 Task: Add an event with the title Second Coffee Meeting with Key Business Mentor, date '2024/05/26', time 8:50 AM to 10:50 AMand add a description: Participants will gain insights into leading and managing change within their teams and organizations. They will learn how to navigate change effectively, engage team members in the change process, and create a culture of adaptability and resilience.Select event color  Flamingo . Add location for the event as: 123 Saint Mark's Basilica, Venice, Italy, logged in from the account softage.10@softage.netand send the event invitation to softage.2@softage.net and softage.3@softage.net. Set a reminder for the event Daily
Action: Mouse moved to (66, 90)
Screenshot: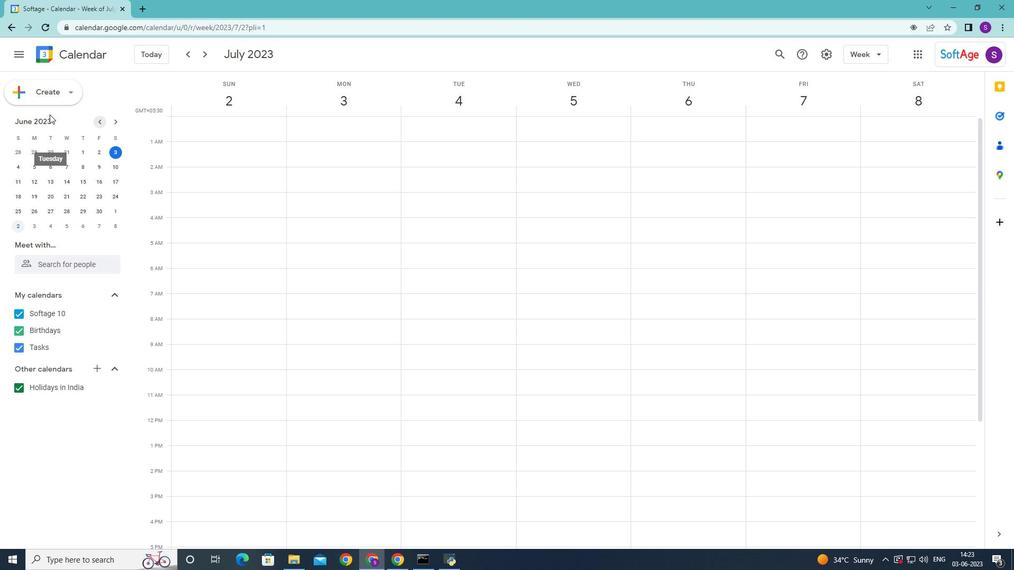 
Action: Mouse pressed left at (66, 90)
Screenshot: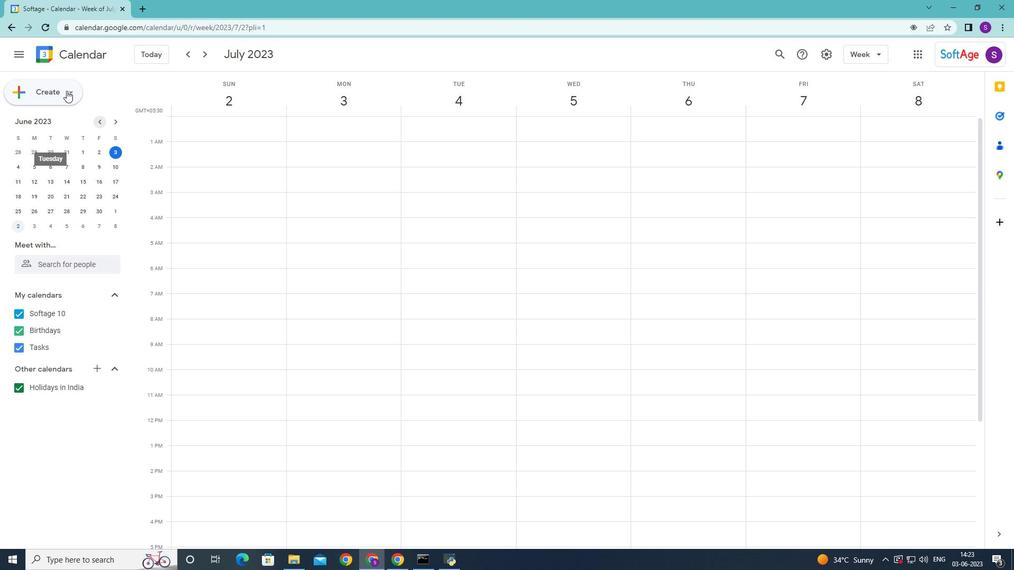 
Action: Mouse moved to (72, 126)
Screenshot: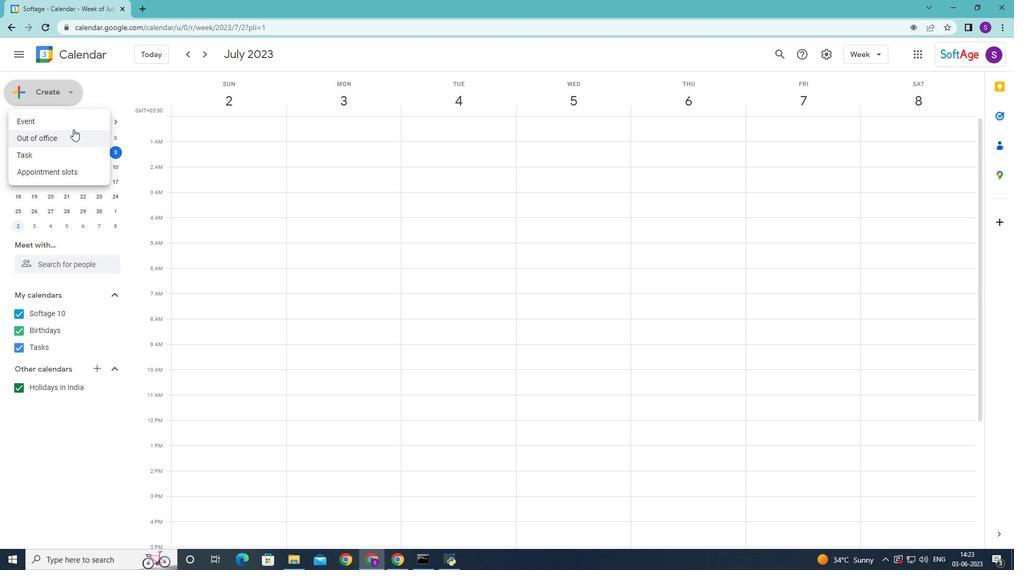 
Action: Mouse pressed left at (72, 126)
Screenshot: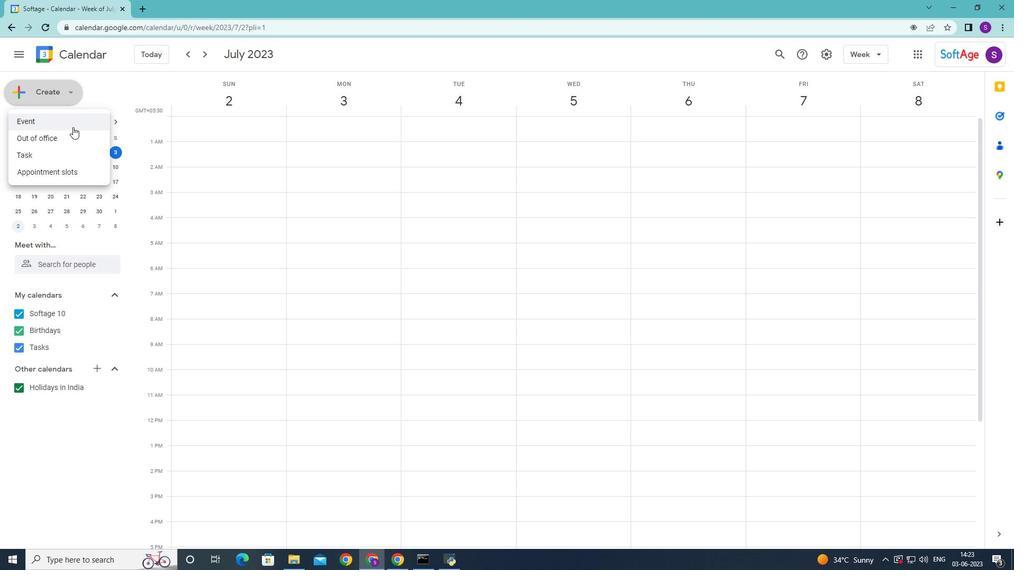 
Action: Mouse moved to (383, 254)
Screenshot: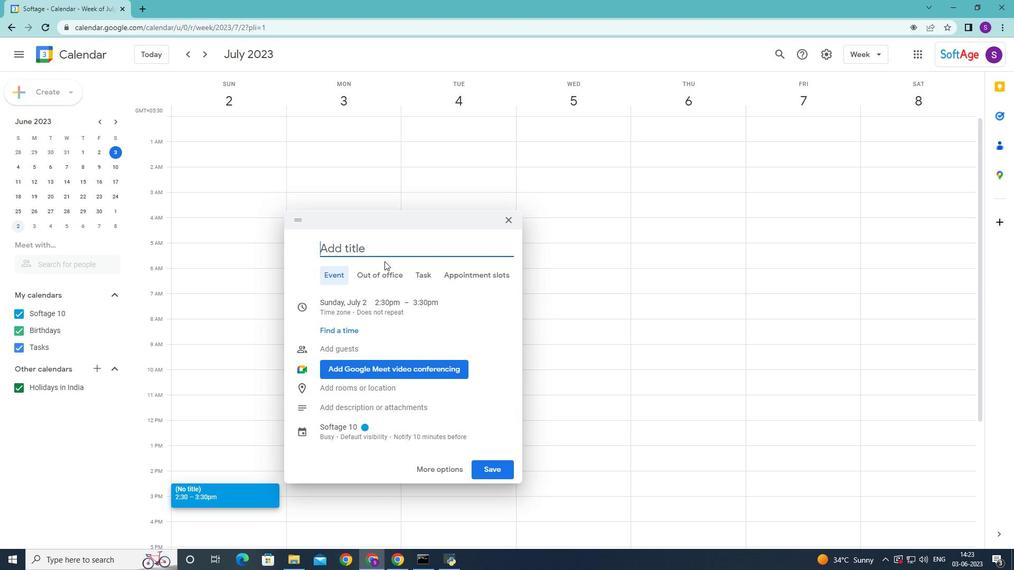 
Action: Mouse pressed left at (383, 254)
Screenshot: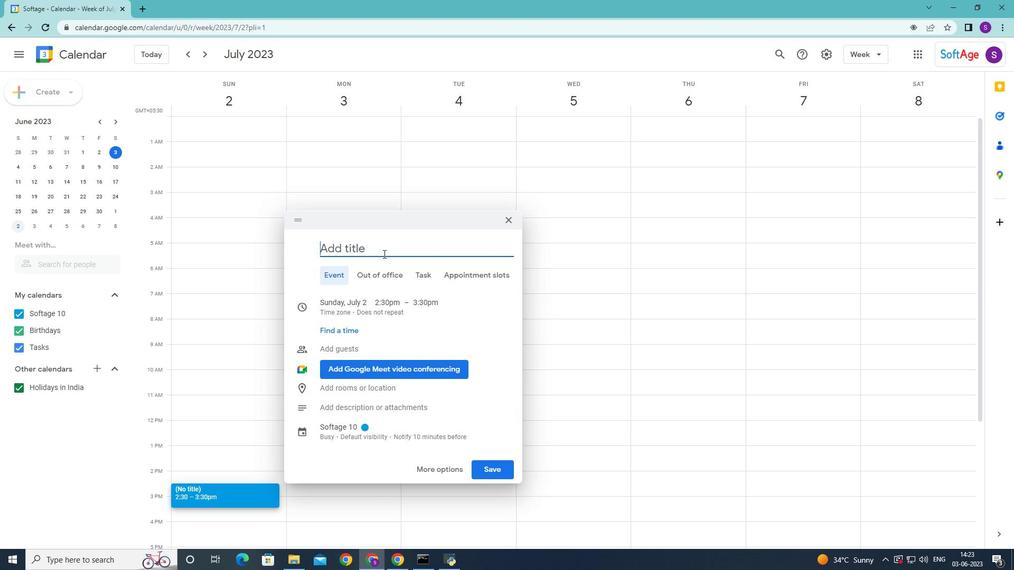 
Action: Key pressed <Key.shift>Coffee<Key.space><Key.shift>Mett<Key.backspace><Key.backspace>eting<Key.space>wo<Key.backspace>ith<Key.space>key<Key.space><Key.shift>business<Key.space><Key.shift>mentor<Key.space><Key.left><Key.left><Key.left><Key.left><Key.left><Key.left><Key.backspace><Key.shift>M<Key.right><Key.right><Key.right><Key.right><Key.right><Key.right><Key.space><Key.backspace>
Screenshot: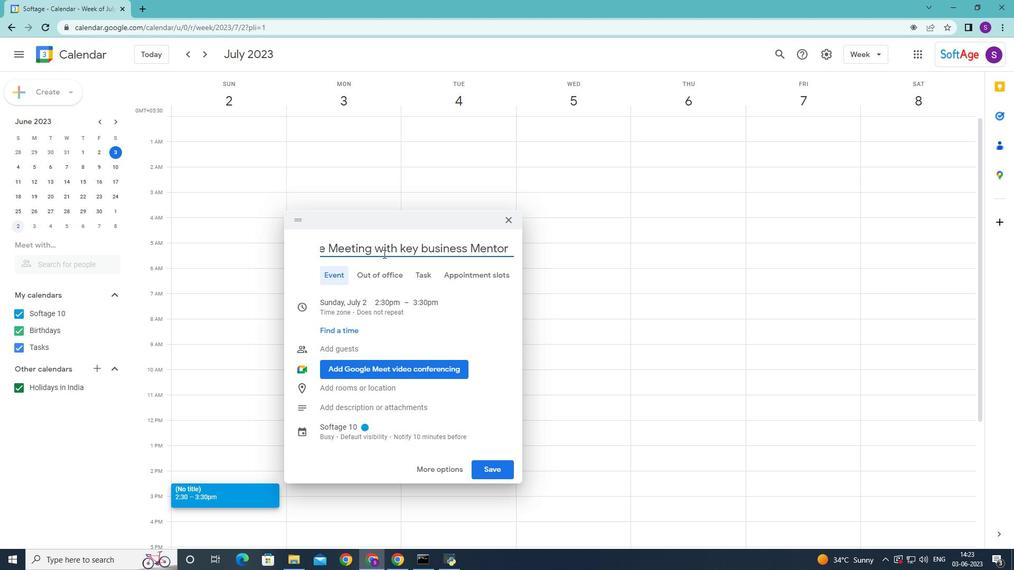 
Action: Mouse moved to (339, 301)
Screenshot: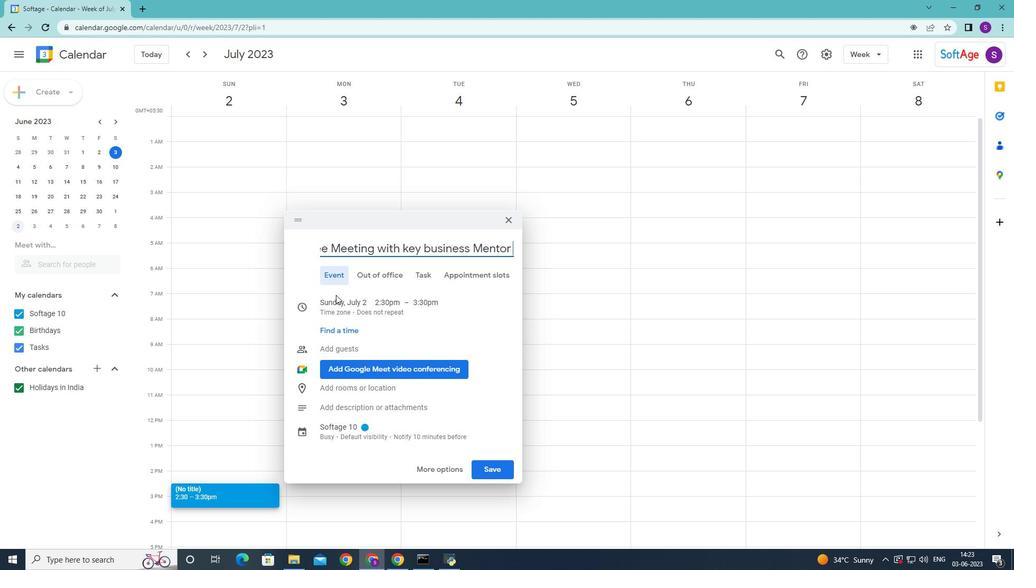 
Action: Mouse pressed left at (339, 301)
Screenshot: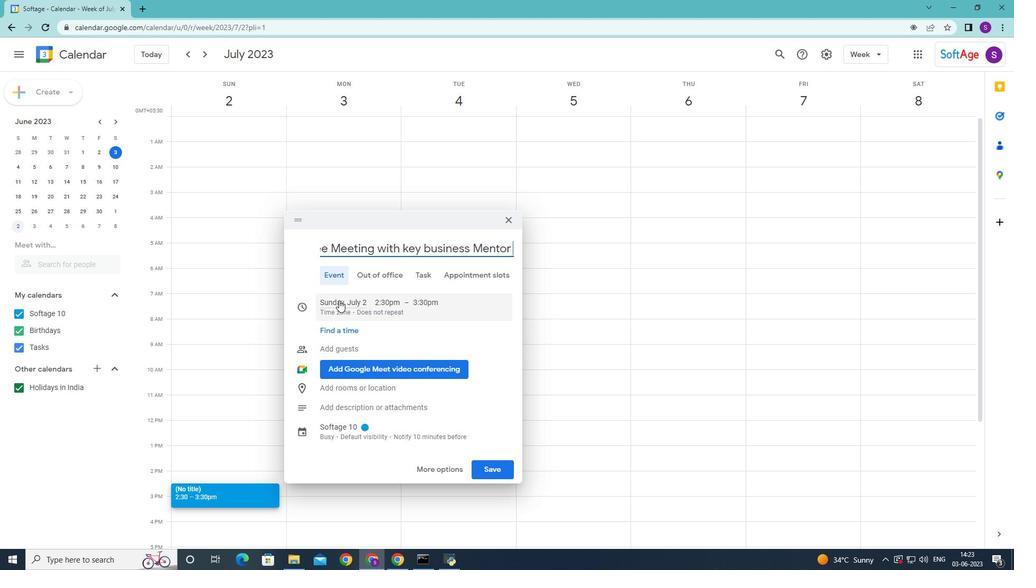 
Action: Mouse moved to (451, 326)
Screenshot: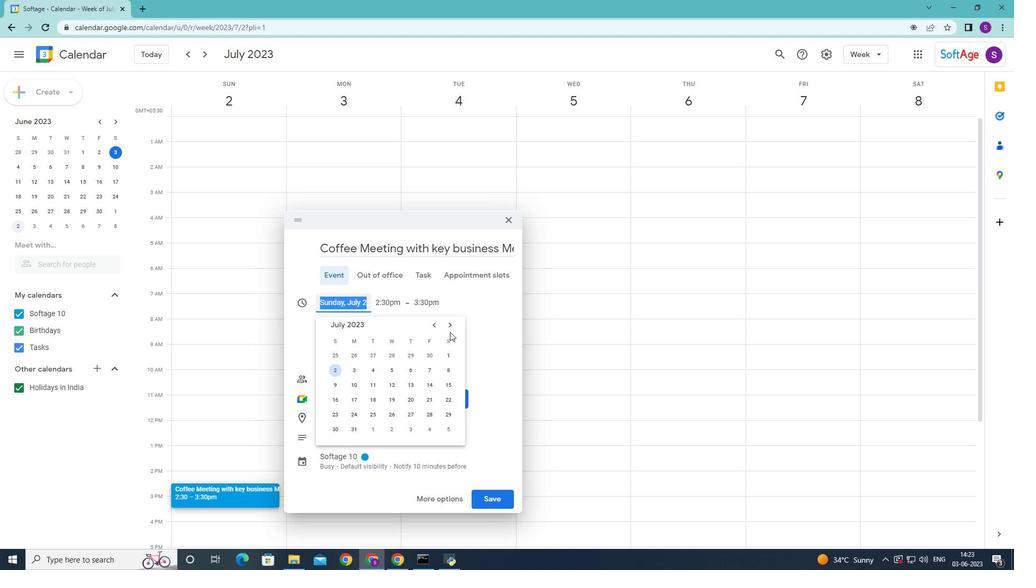 
Action: Mouse pressed left at (451, 326)
Screenshot: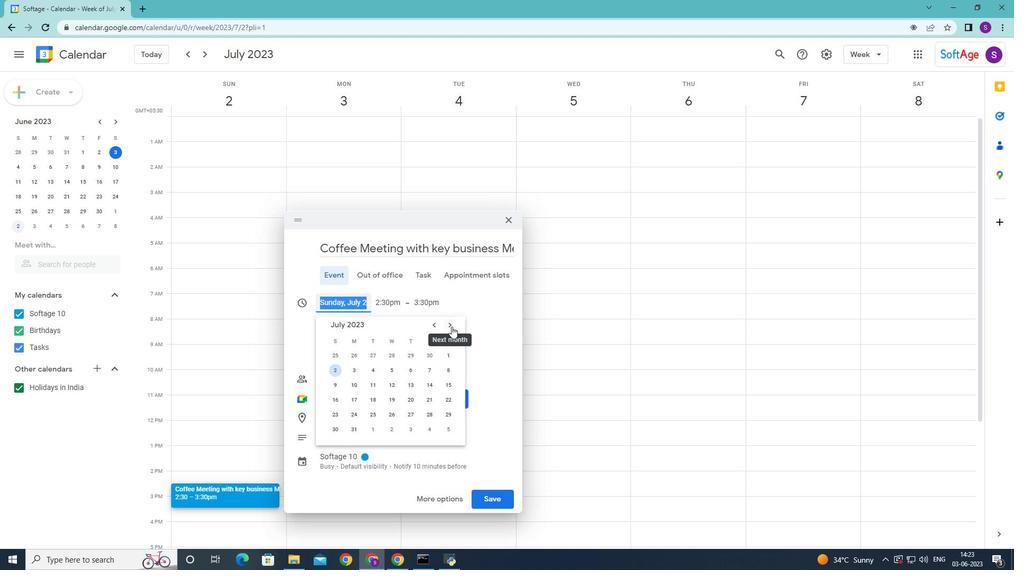 
Action: Mouse pressed left at (451, 326)
Screenshot: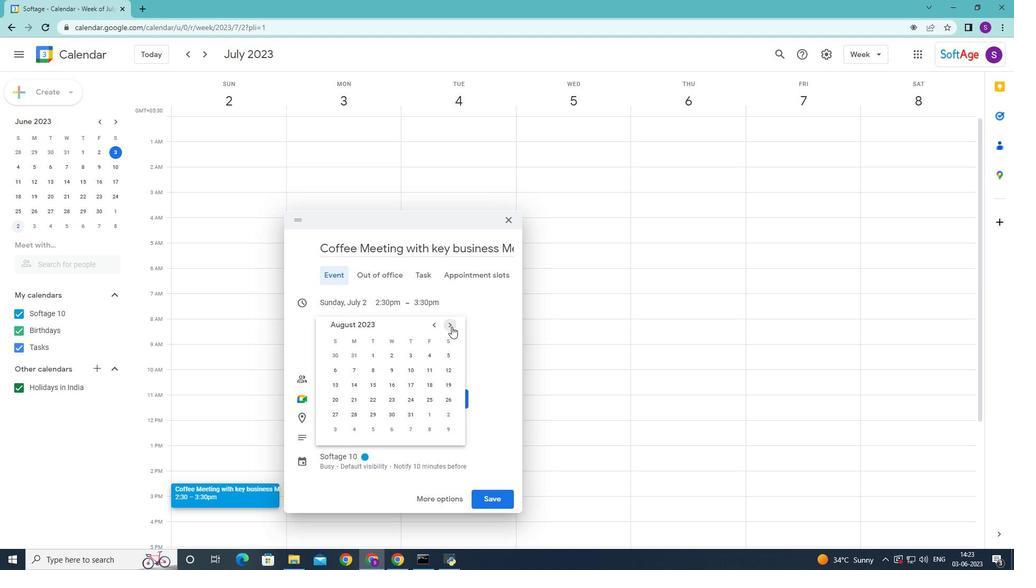 
Action: Mouse pressed left at (451, 326)
Screenshot: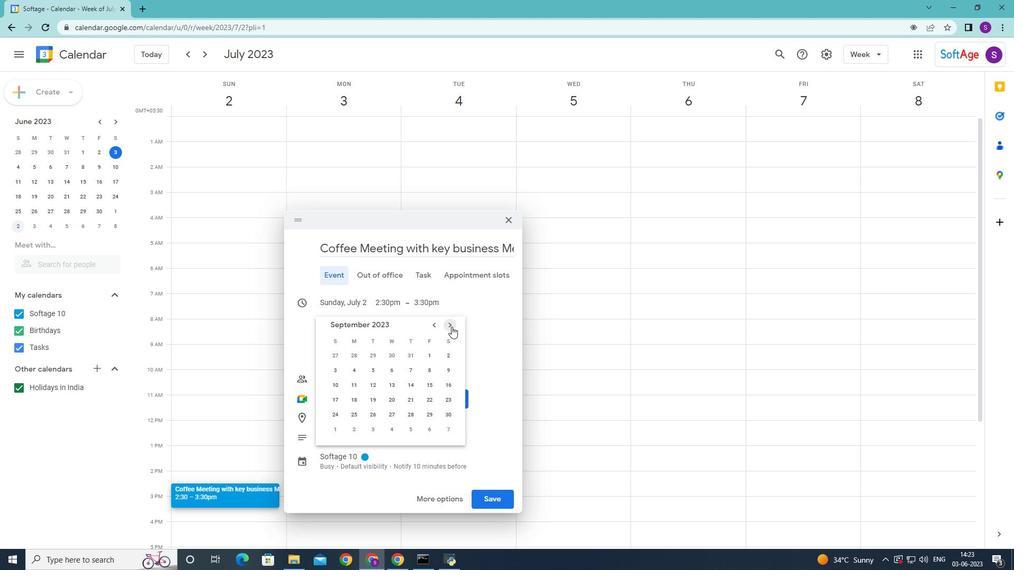 
Action: Mouse pressed left at (451, 326)
Screenshot: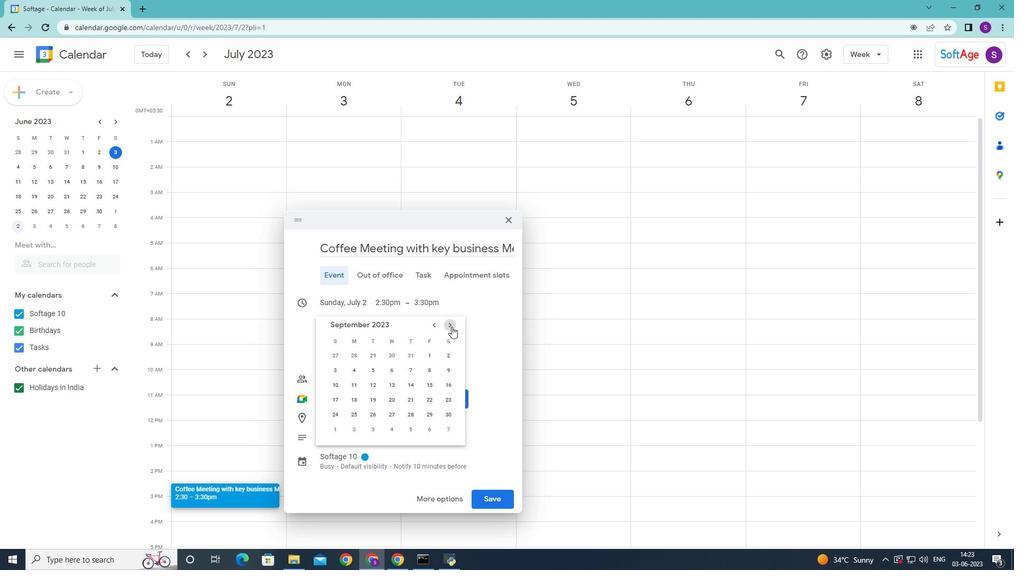 
Action: Mouse pressed left at (451, 326)
Screenshot: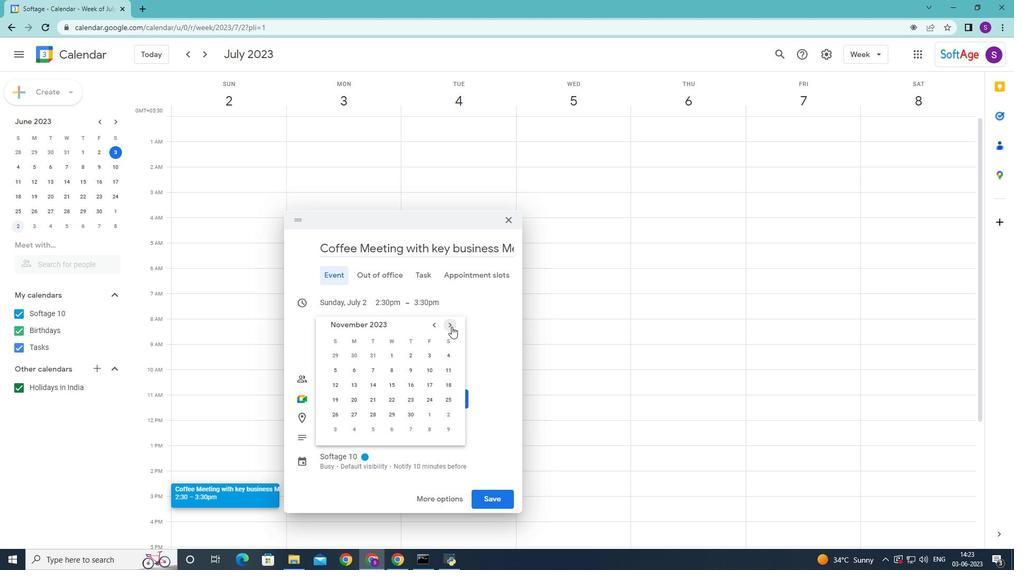 
Action: Mouse pressed left at (451, 326)
Screenshot: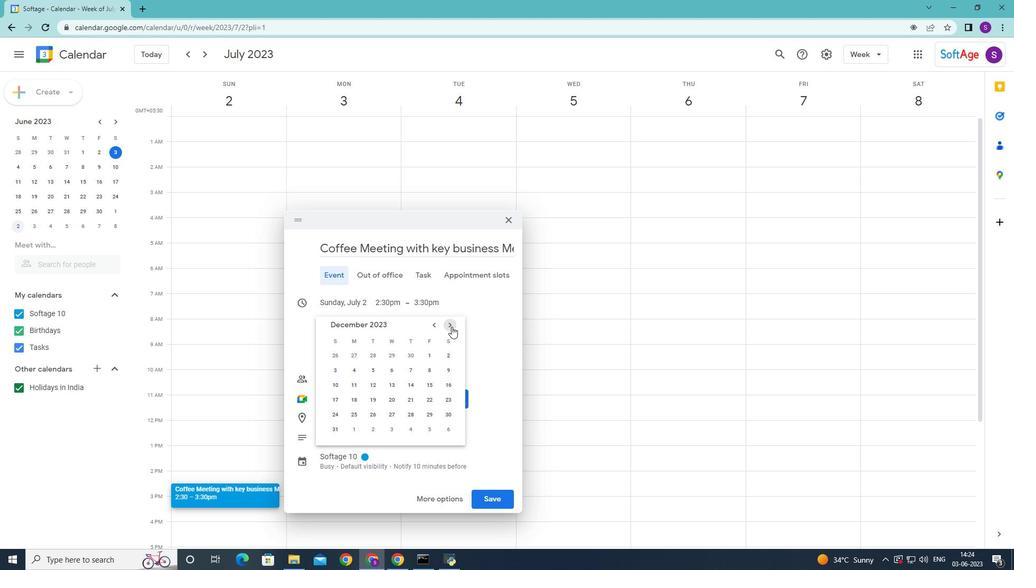 
Action: Mouse pressed left at (451, 326)
Screenshot: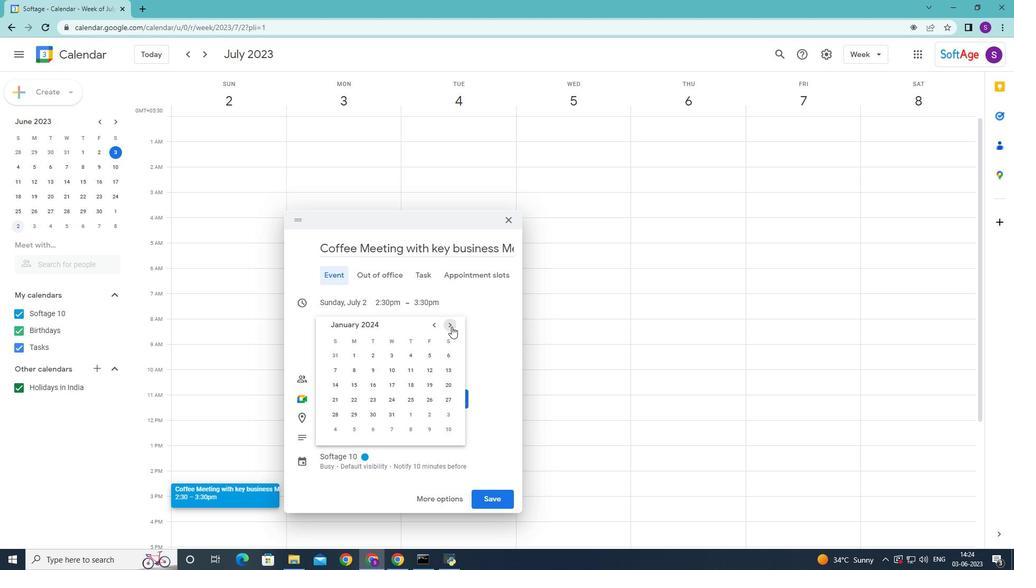 
Action: Mouse pressed left at (451, 326)
Screenshot: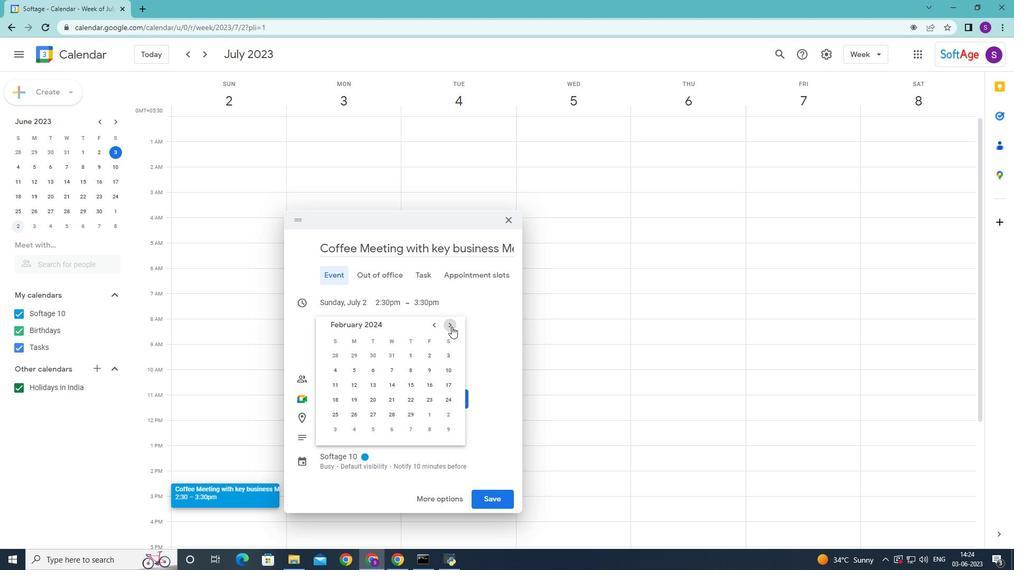 
Action: Mouse pressed left at (451, 326)
Screenshot: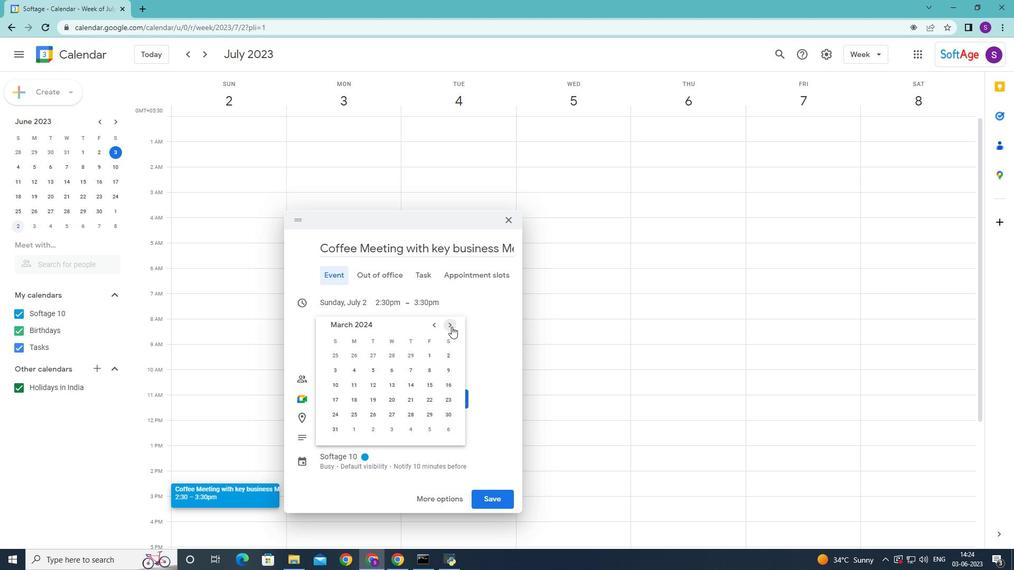 
Action: Mouse pressed left at (451, 326)
Screenshot: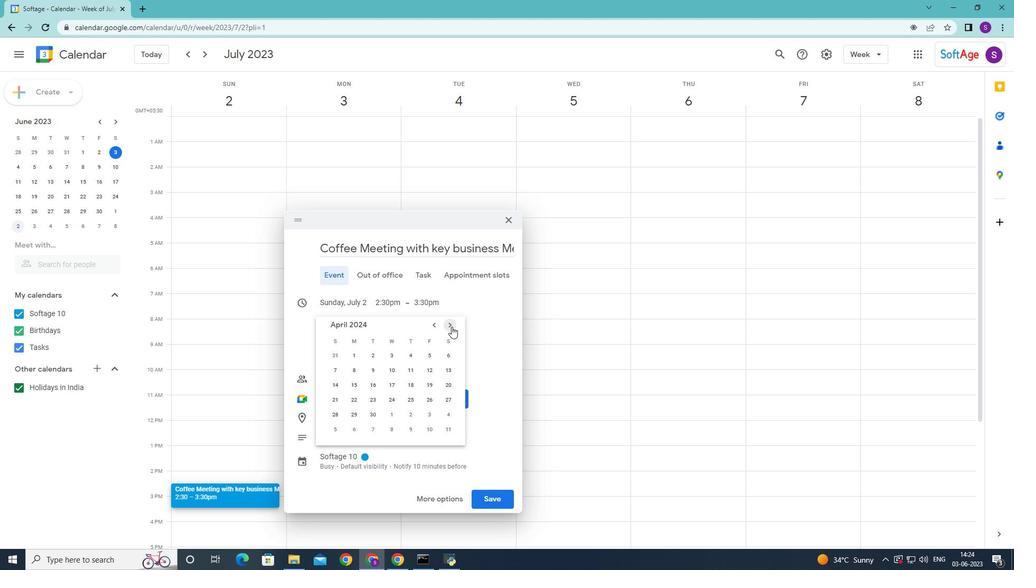 
Action: Mouse moved to (337, 415)
Screenshot: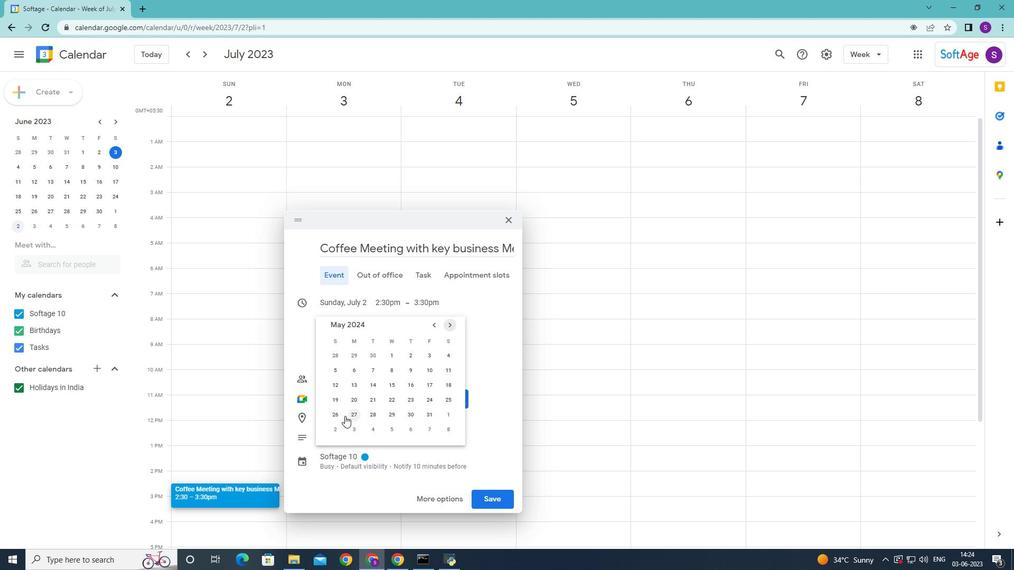 
Action: Mouse pressed left at (337, 415)
Screenshot: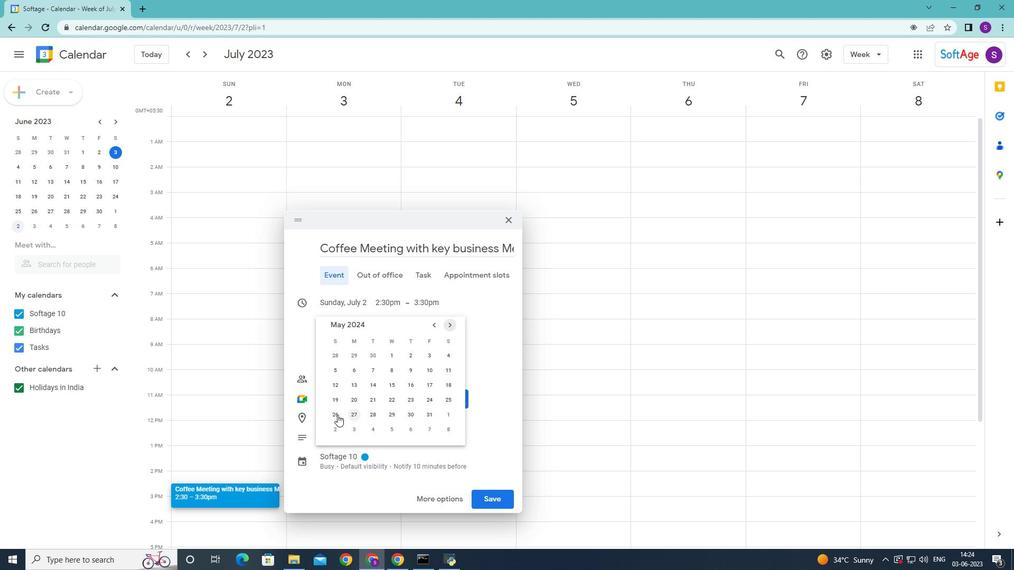 
Action: Mouse moved to (411, 288)
Screenshot: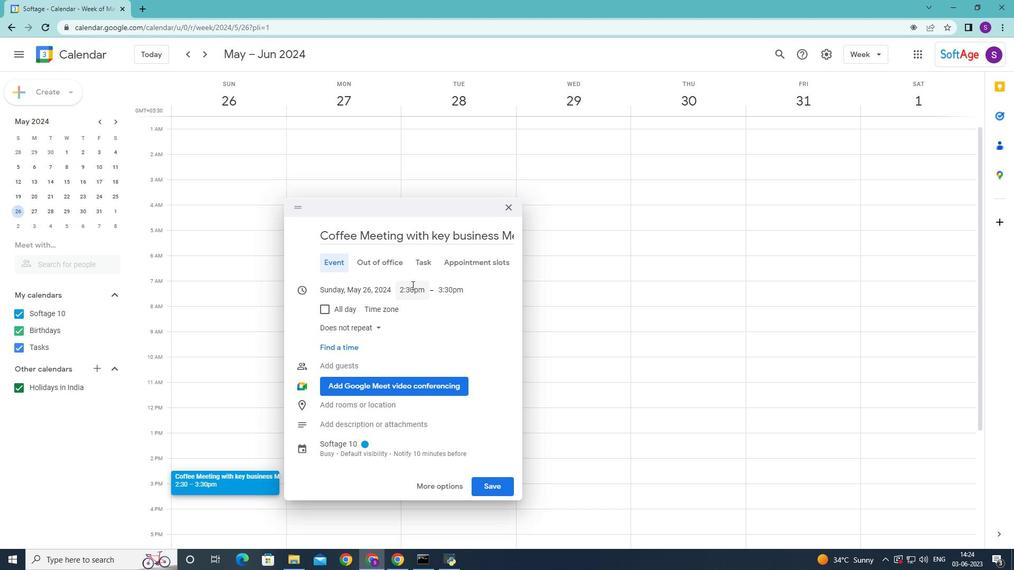 
Action: Mouse pressed left at (411, 288)
Screenshot: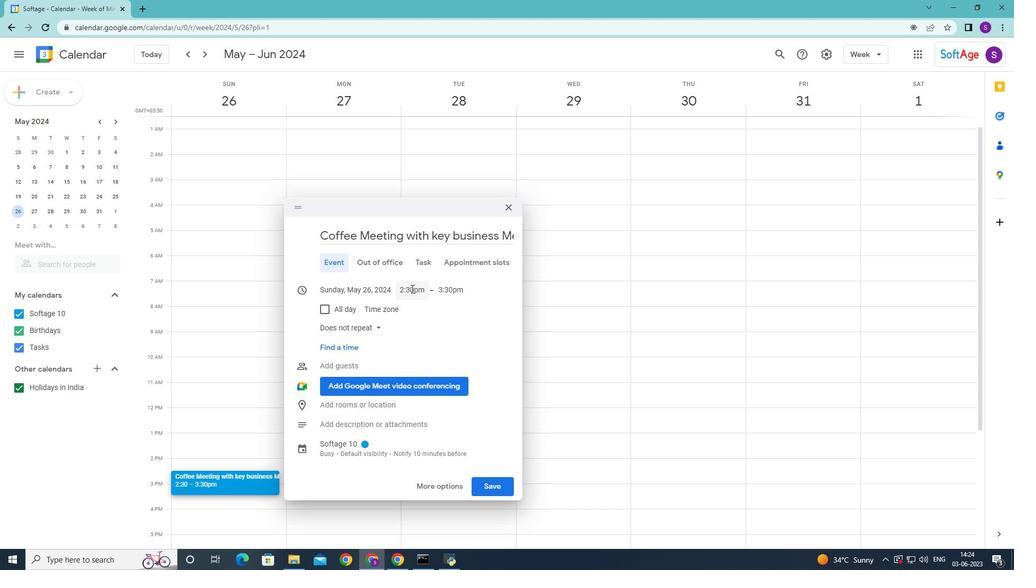 
Action: Mouse moved to (437, 351)
Screenshot: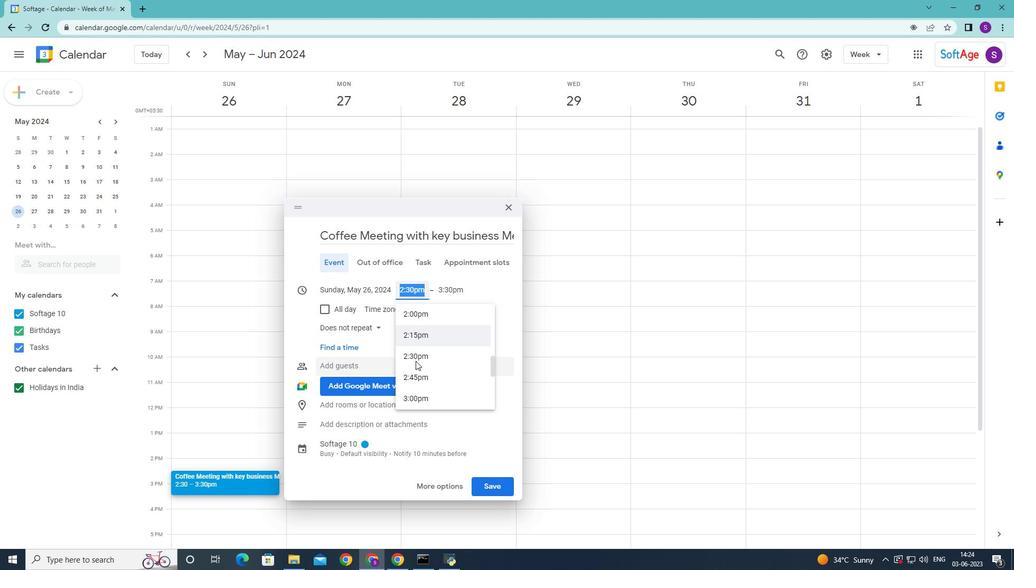 
Action: Mouse scrolled (437, 352) with delta (0, 0)
Screenshot: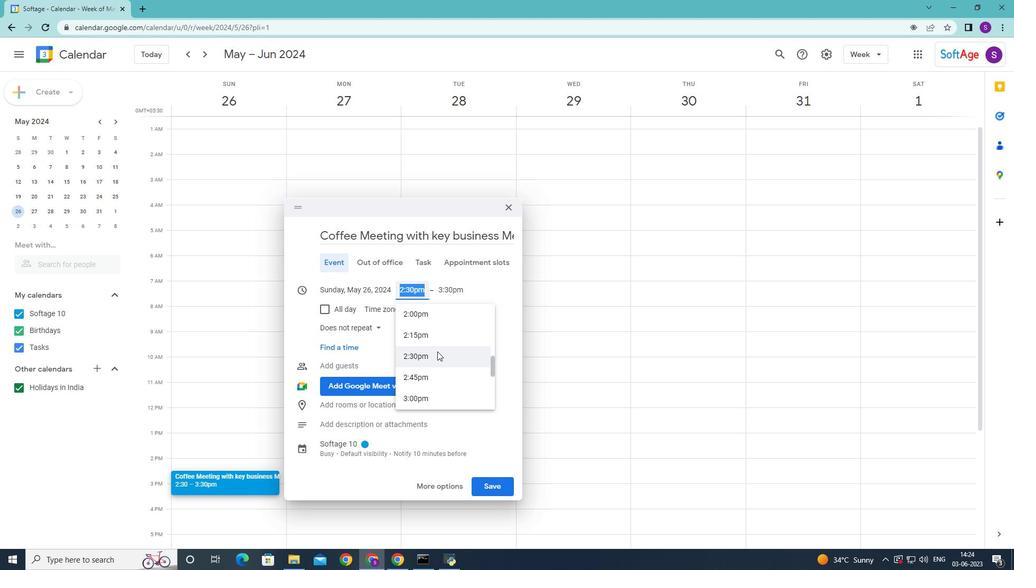 
Action: Mouse scrolled (437, 352) with delta (0, 0)
Screenshot: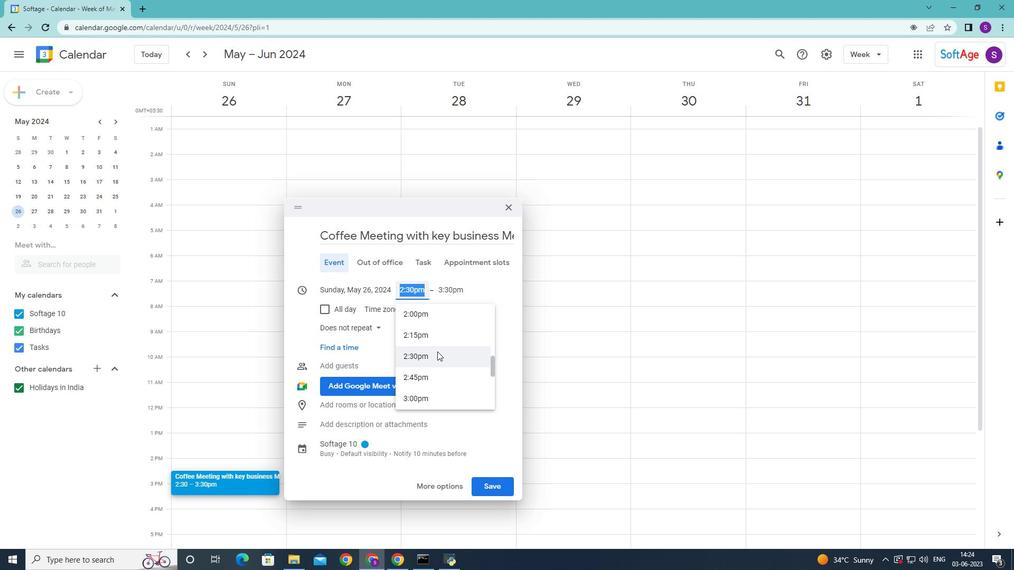 
Action: Mouse scrolled (437, 352) with delta (0, 0)
Screenshot: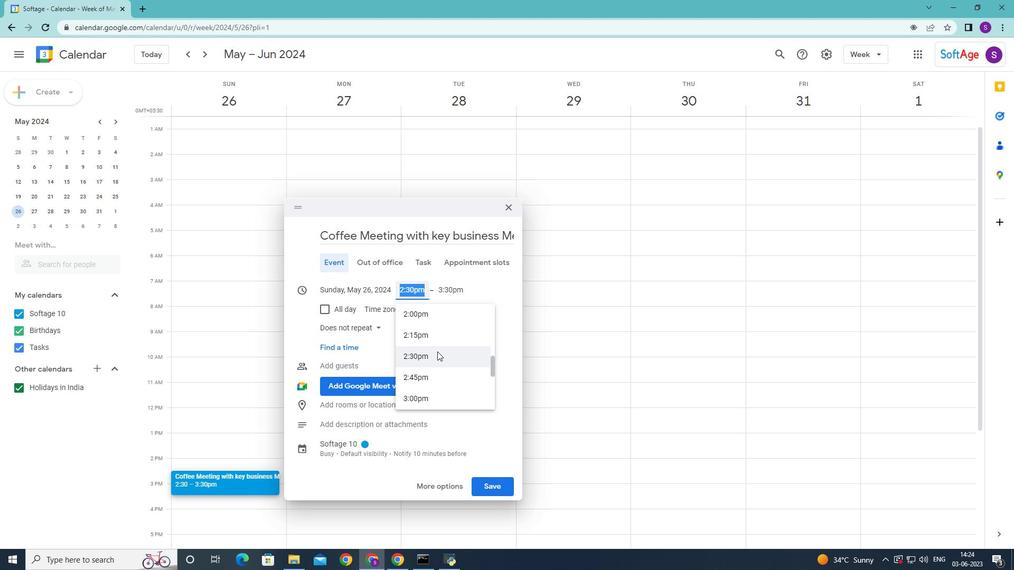 
Action: Mouse scrolled (437, 352) with delta (0, 0)
Screenshot: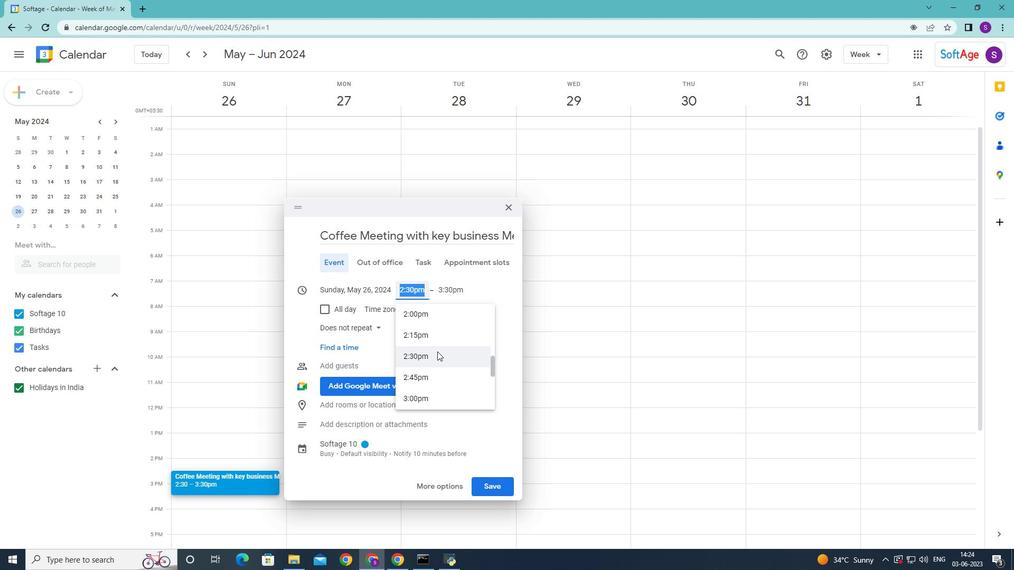 
Action: Mouse scrolled (437, 352) with delta (0, 0)
Screenshot: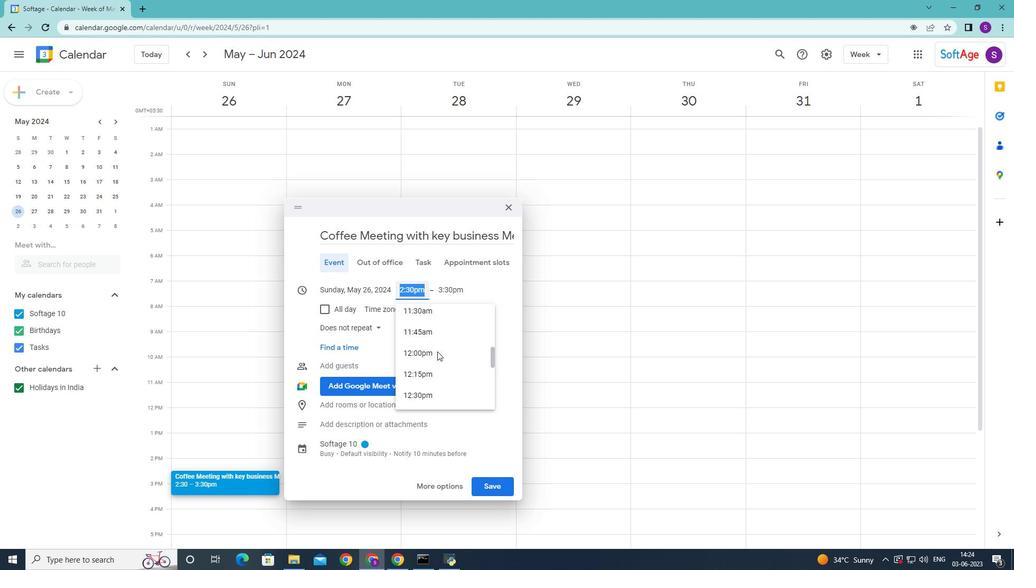 
Action: Mouse scrolled (437, 352) with delta (0, 0)
Screenshot: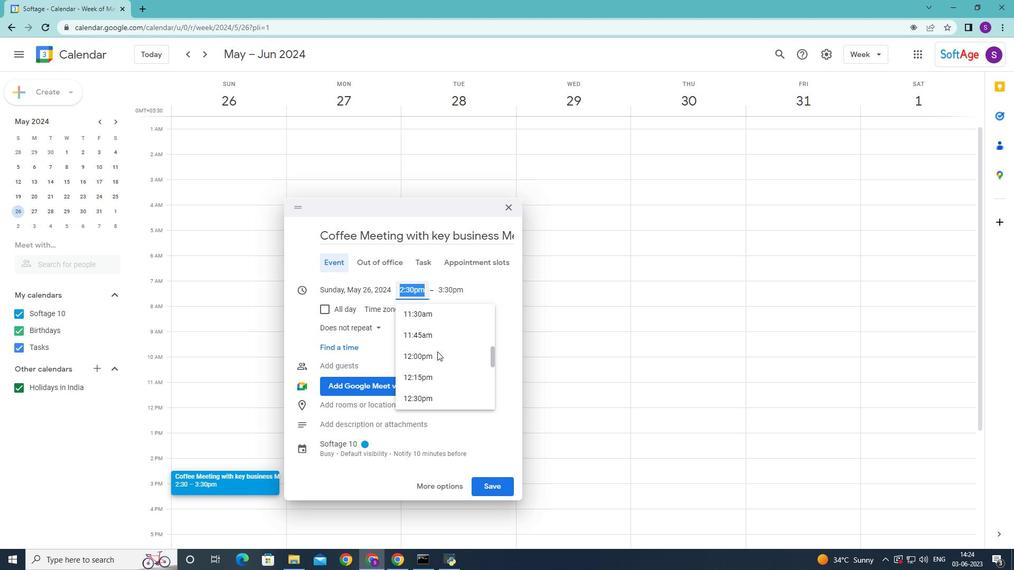 
Action: Mouse scrolled (437, 352) with delta (0, 0)
Screenshot: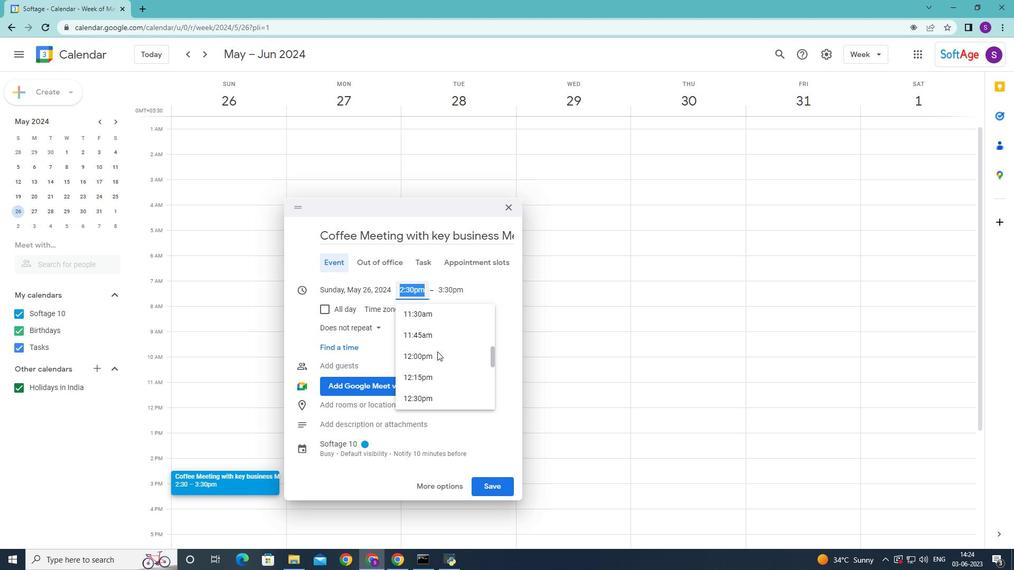 
Action: Mouse scrolled (437, 352) with delta (0, 0)
Screenshot: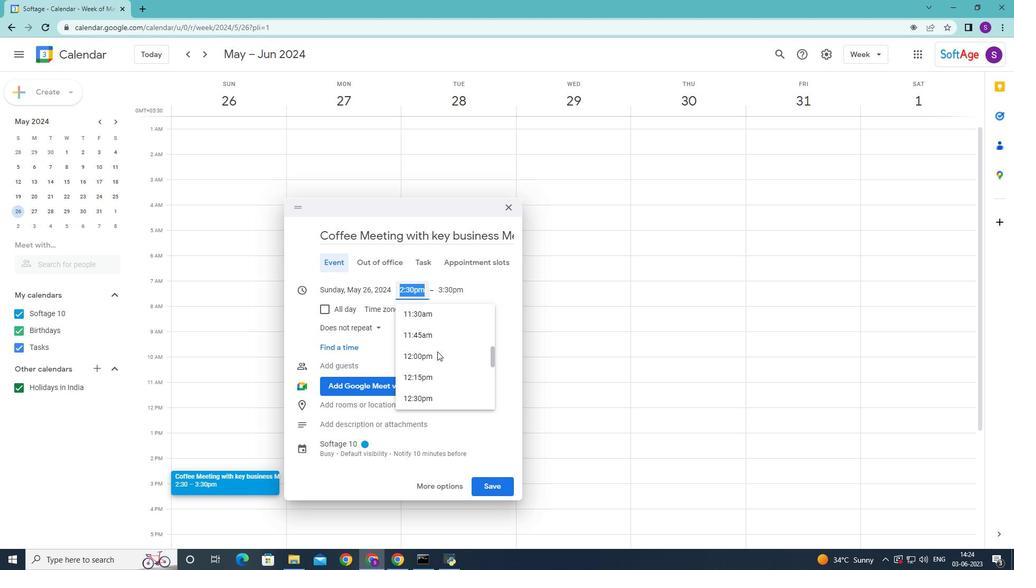 
Action: Mouse scrolled (437, 352) with delta (0, 0)
Screenshot: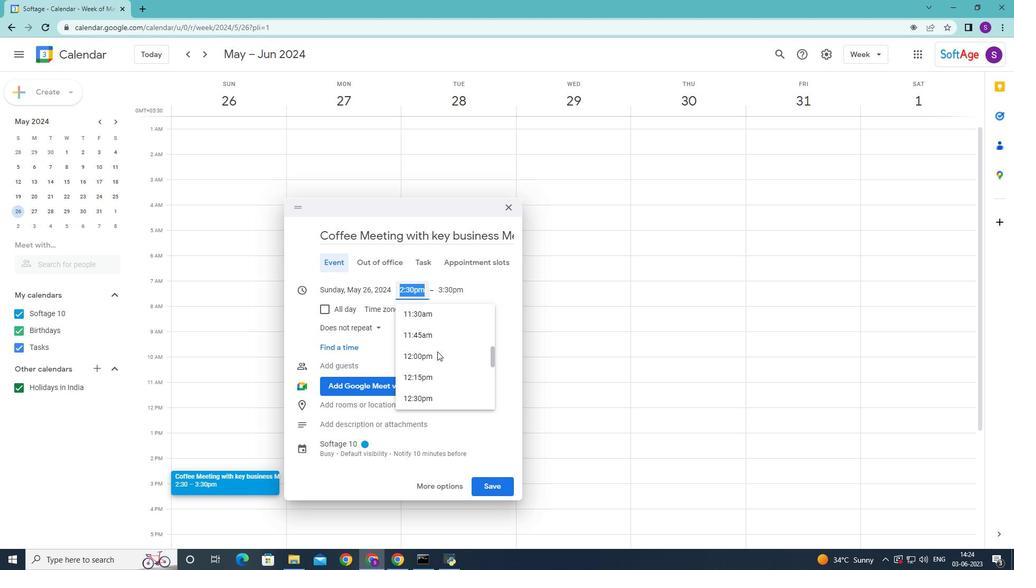 
Action: Mouse scrolled (437, 352) with delta (0, 0)
Screenshot: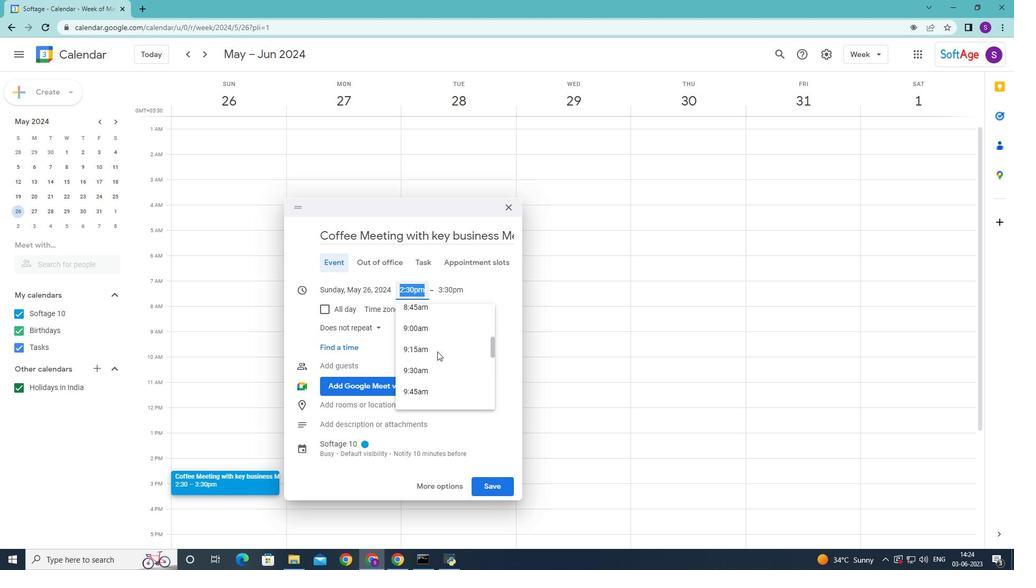 
Action: Mouse scrolled (437, 352) with delta (0, 0)
Screenshot: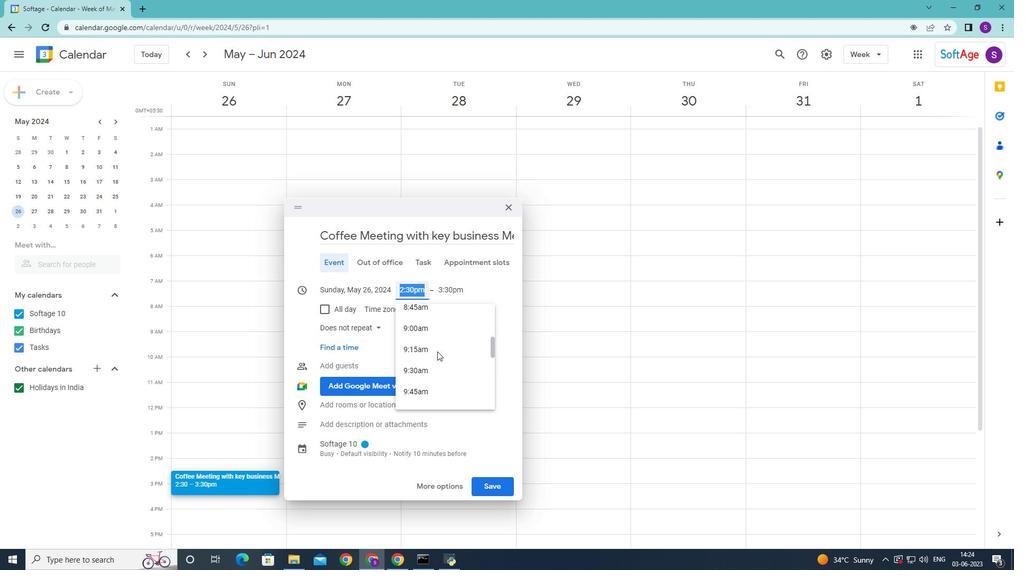 
Action: Mouse scrolled (437, 352) with delta (0, 0)
Screenshot: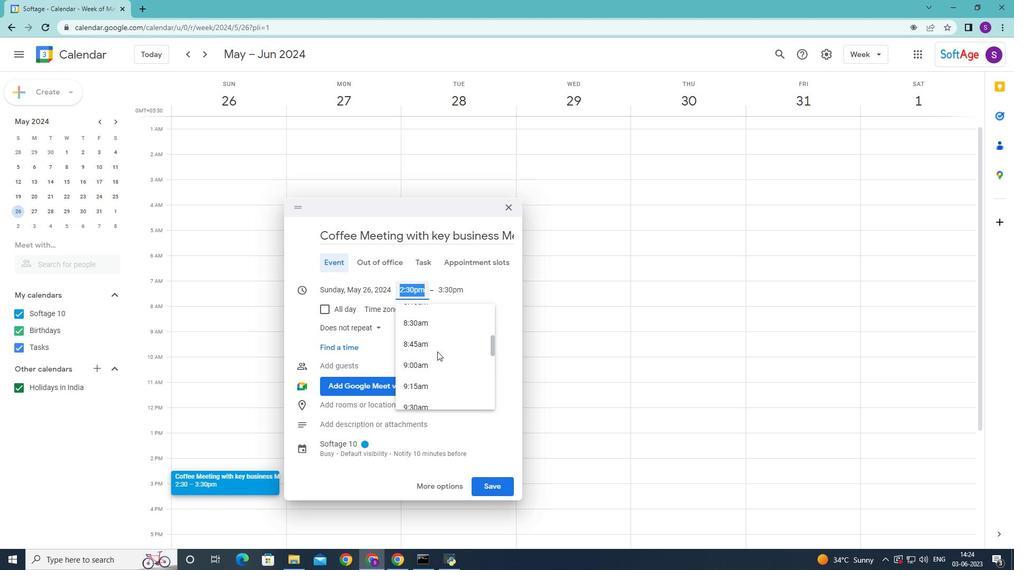 
Action: Mouse scrolled (437, 352) with delta (0, 0)
Screenshot: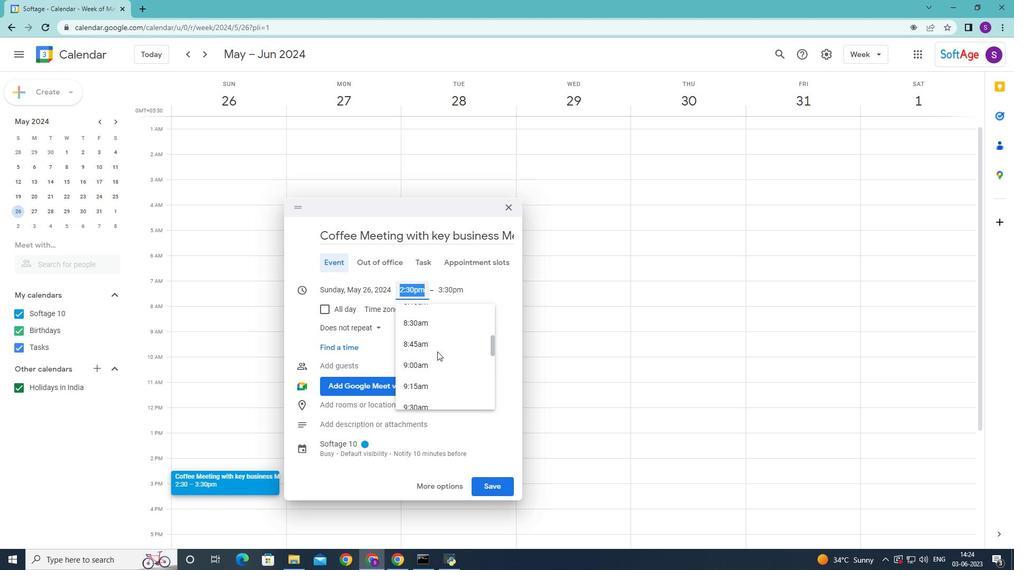 
Action: Mouse scrolled (437, 352) with delta (0, 0)
Screenshot: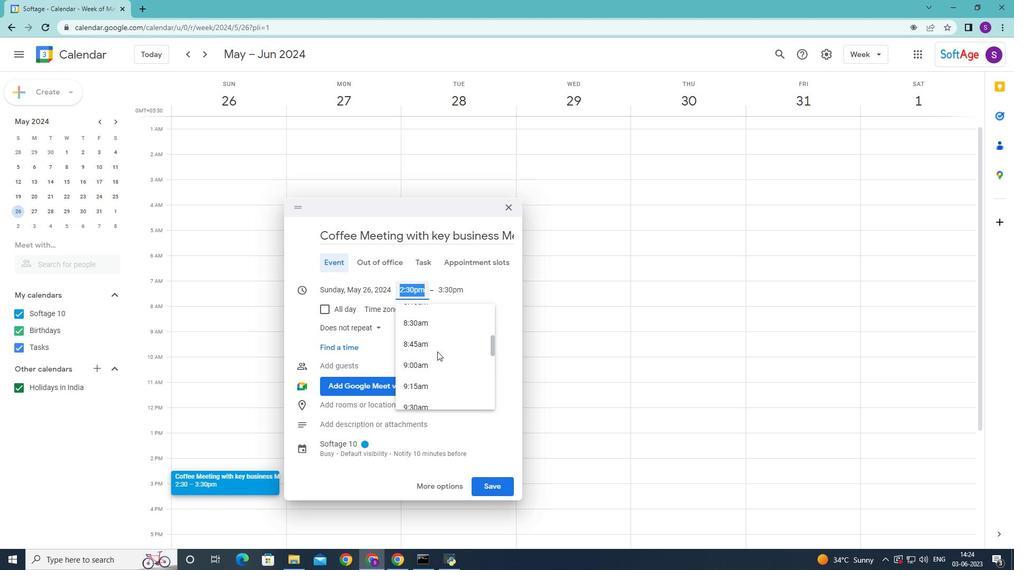 
Action: Mouse moved to (433, 354)
Screenshot: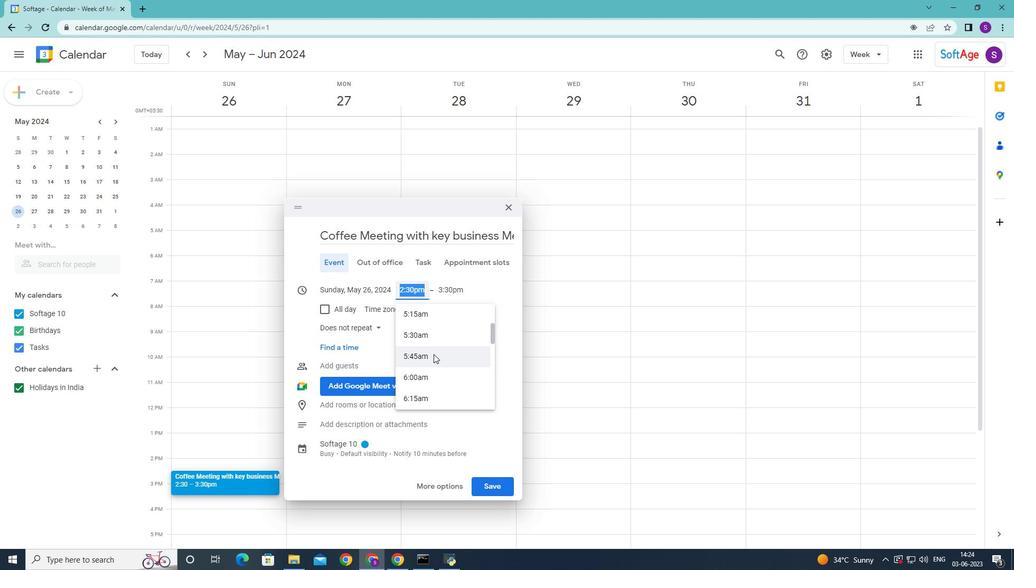 
Action: Mouse scrolled (433, 353) with delta (0, 0)
Screenshot: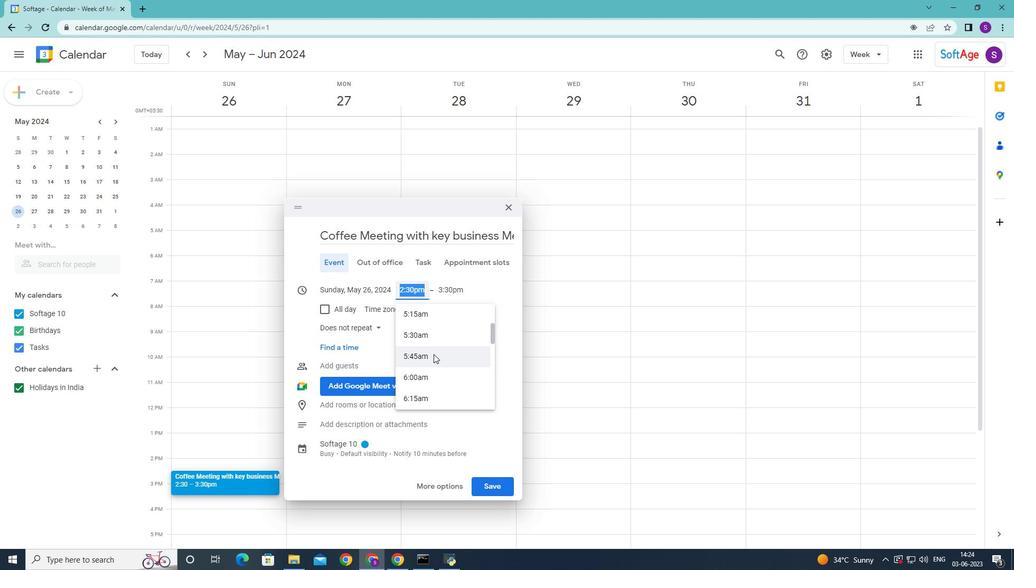 
Action: Mouse scrolled (433, 353) with delta (0, 0)
Screenshot: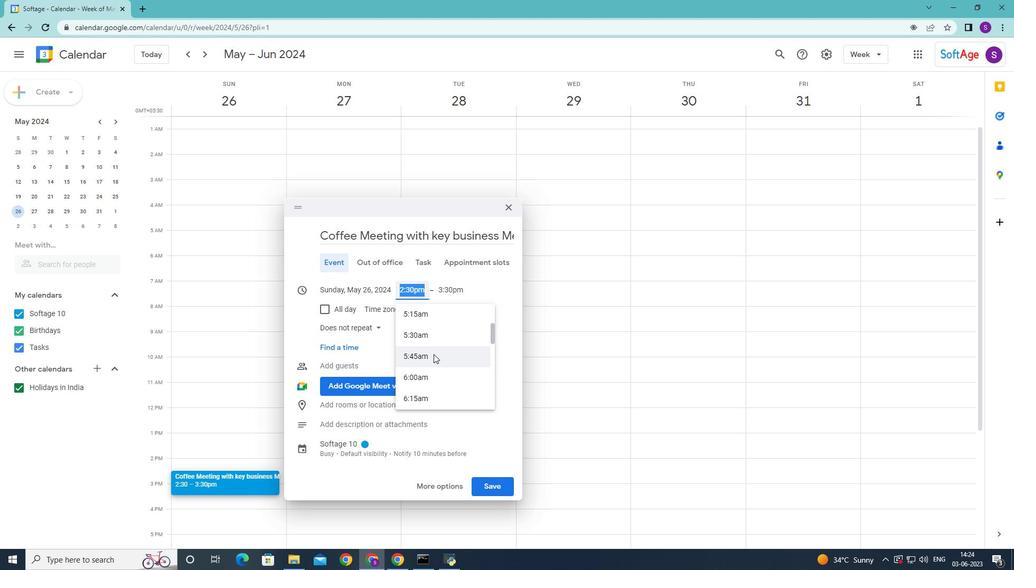 
Action: Mouse moved to (433, 348)
Screenshot: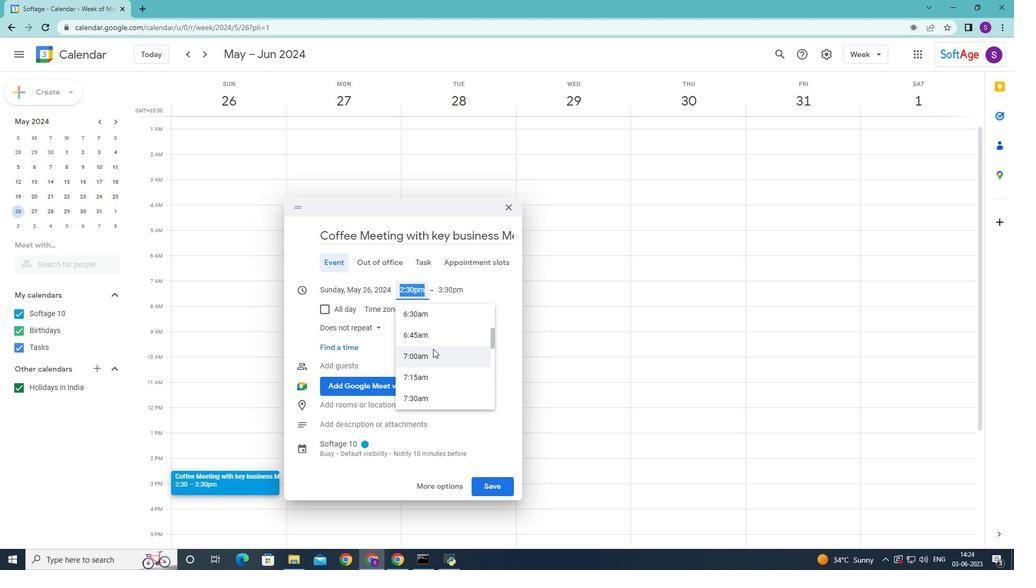 
Action: Mouse scrolled (433, 347) with delta (0, 0)
Screenshot: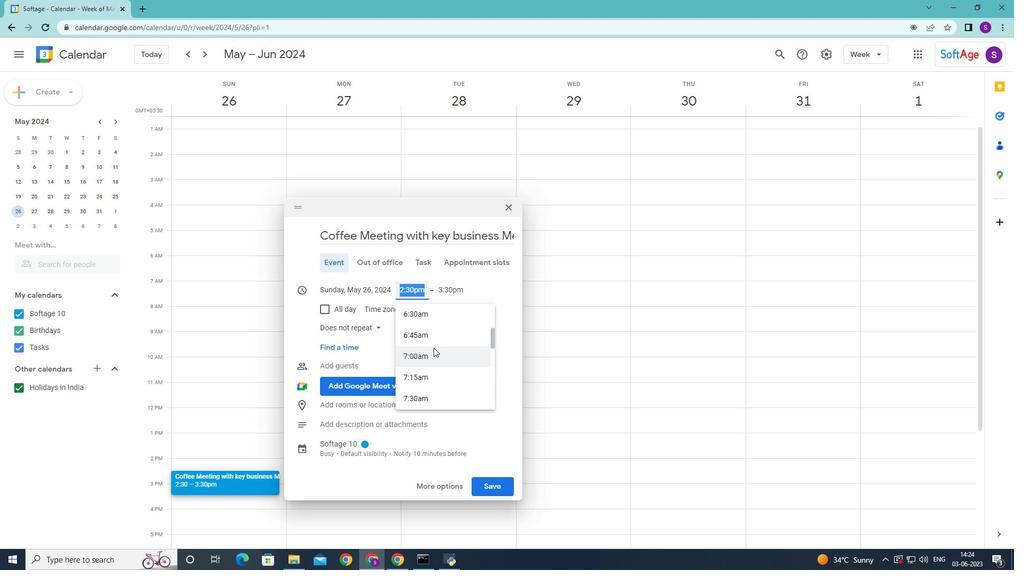 
Action: Mouse moved to (412, 298)
Screenshot: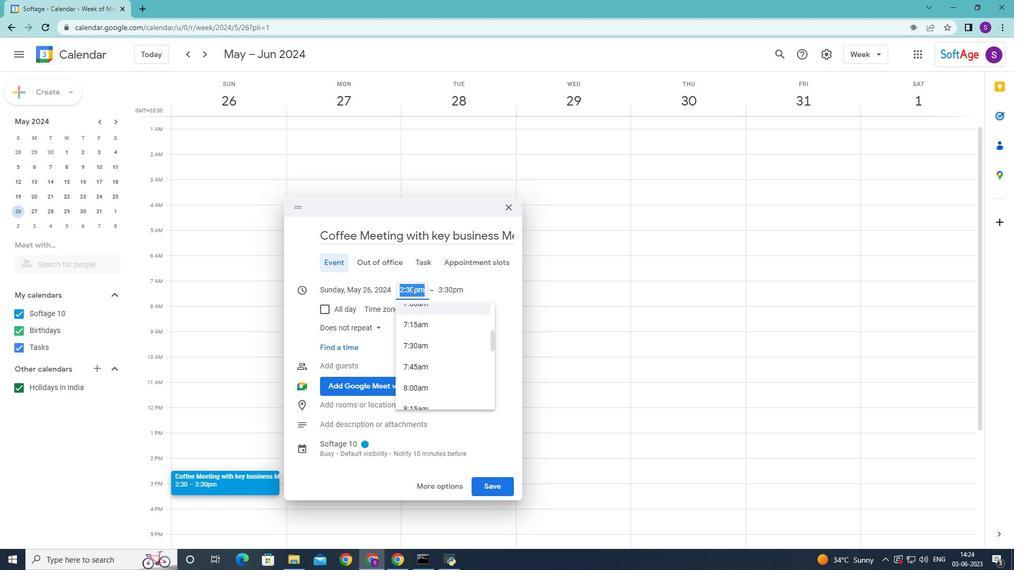 
Action: Key pressed 8<Key.shift_r>:50am<Key.enter>
Screenshot: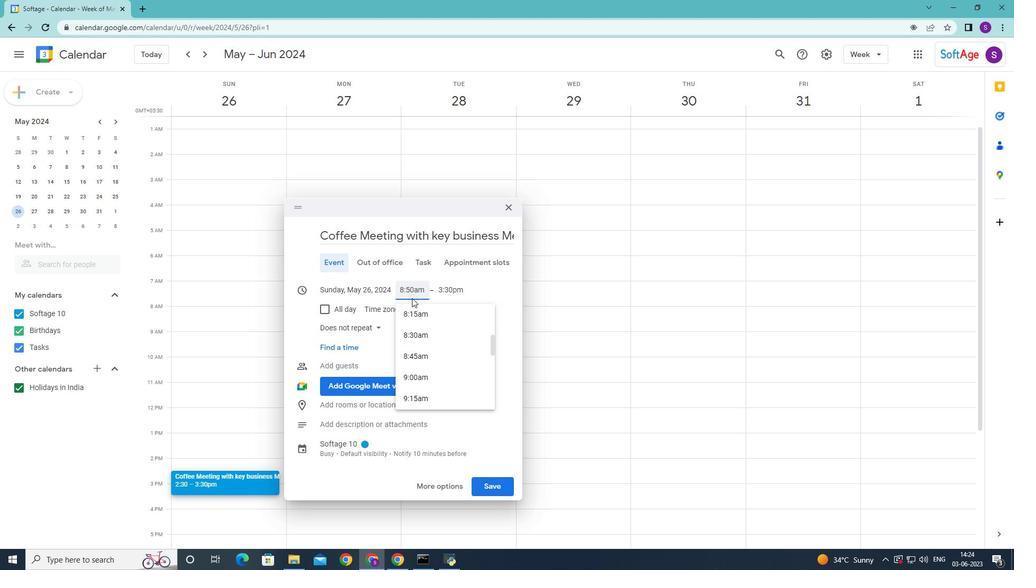 
Action: Mouse moved to (438, 249)
Screenshot: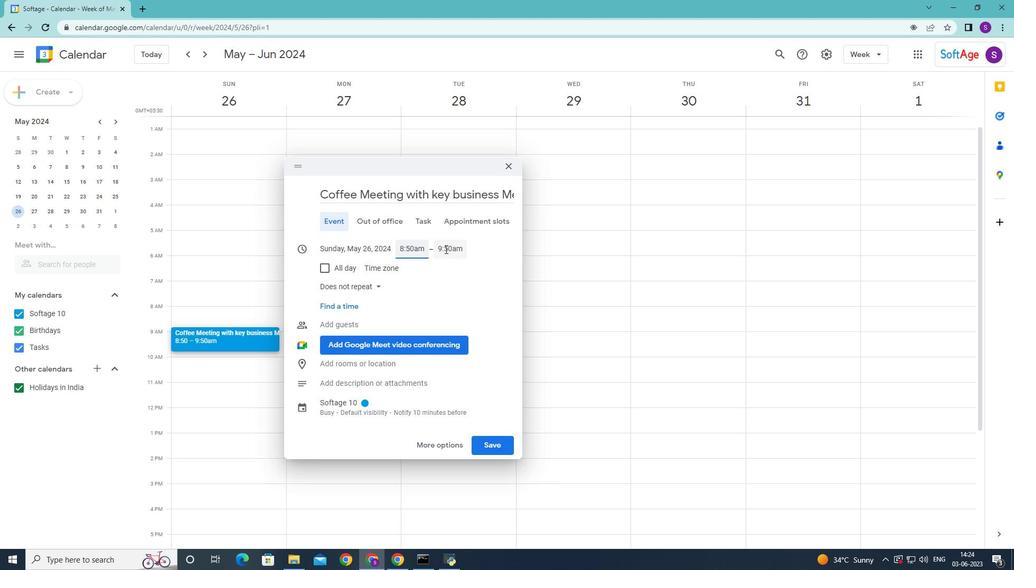 
Action: Mouse pressed left at (438, 249)
Screenshot: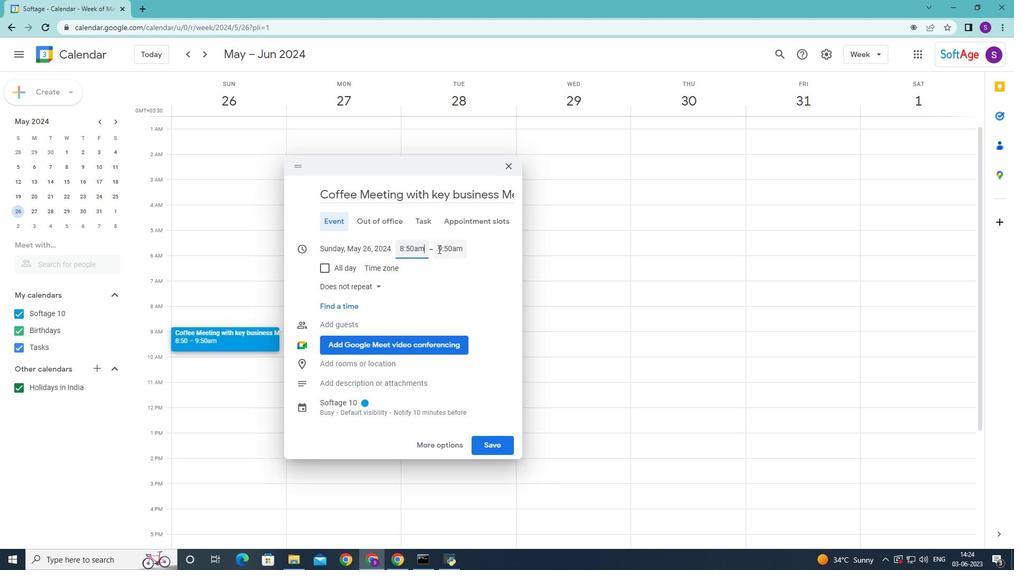 
Action: Key pressed 10<Key.shift_r>:50am<Key.enter>
Screenshot: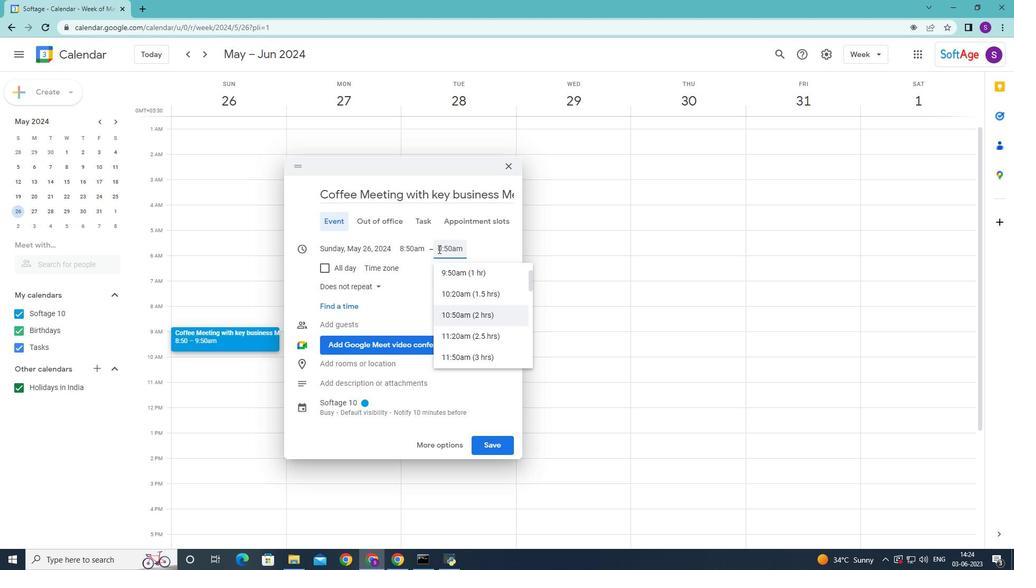 
Action: Mouse moved to (424, 448)
Screenshot: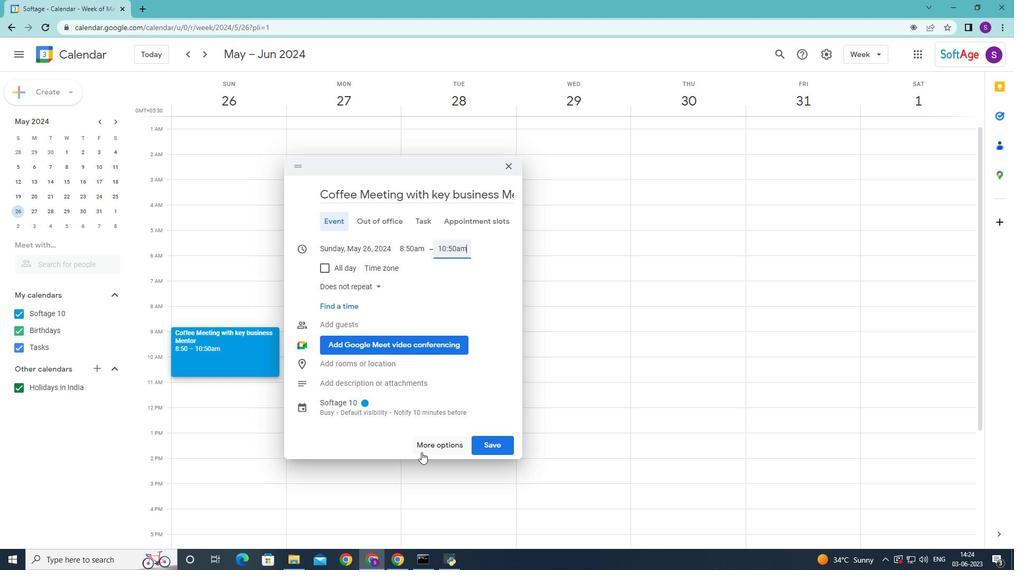 
Action: Mouse pressed left at (424, 448)
Screenshot: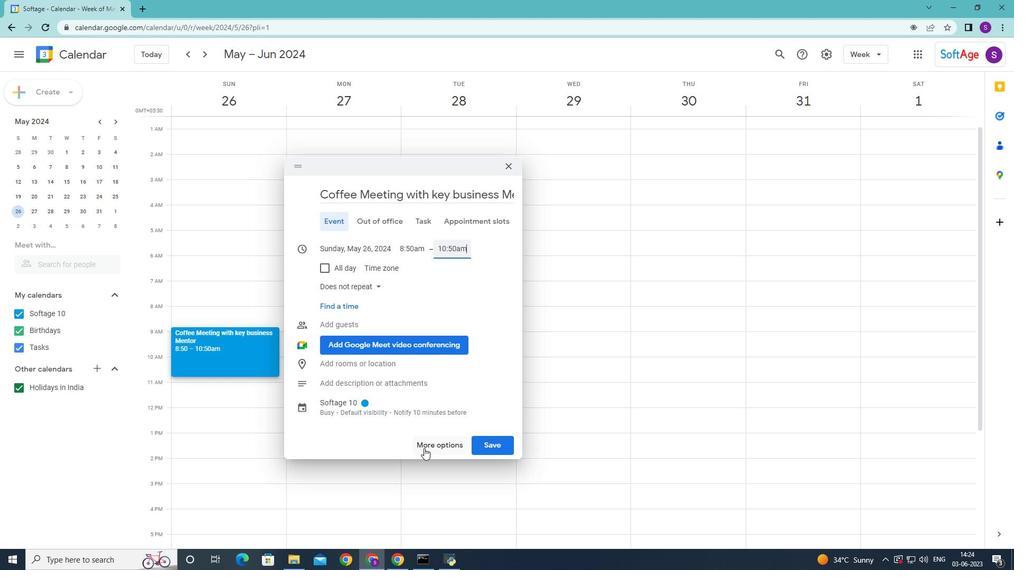 
Action: Mouse moved to (182, 368)
Screenshot: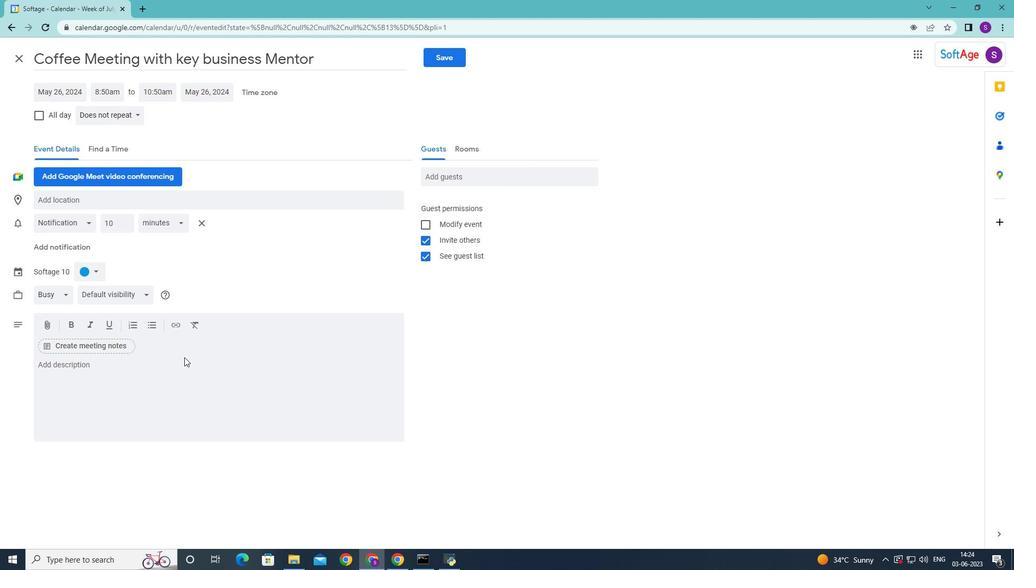 
Action: Mouse pressed left at (182, 368)
Screenshot: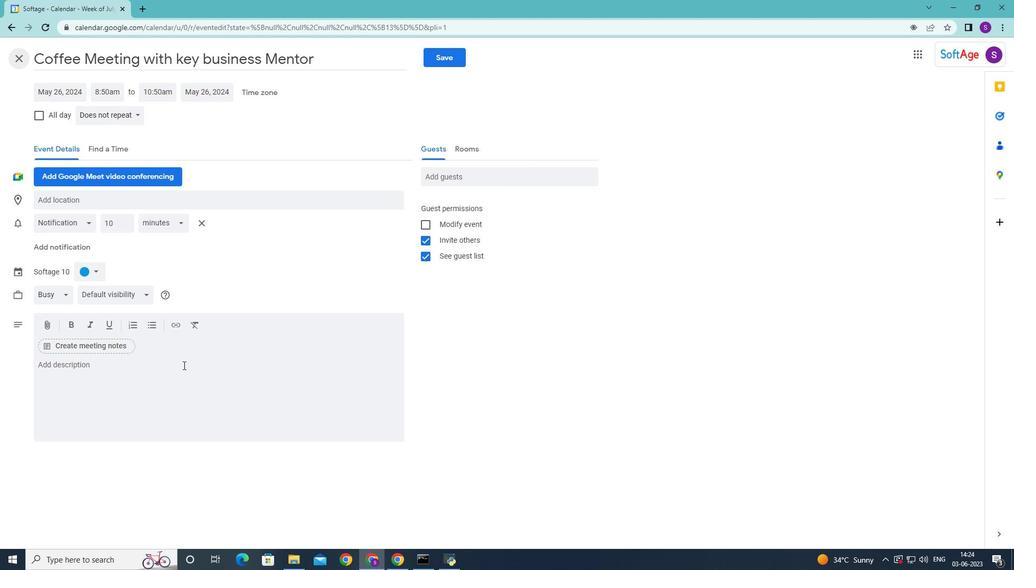 
Action: Key pressed <Key.shift>Participants<Key.space><Key.shift>Wi<Key.backspace><Key.backspace>will<Key.space>gain<Key.space>insights<Key.space>into<Key.space>leading<Key.space>and<Key.space>managing<Key.space>change<Key.space>within<Key.space>their<Key.space>teams<Key.space>and<Key.space>organiztions<Key.space><Key.alt_gr><Key.left><Key.left><Key.left><Key.left><Key.left><Key.left>a<Key.right><Key.right><Key.right><Key.right><Key.right><Key.space><Key.backspace>.<Key.space><Key.shift>They<Key.space>will<Key.space>learn<Key.space>how<Key.space>to<Key.space>naviagte<Key.space><Key.backspace><Key.backspace><Key.backspace><Key.backspace><Key.backspace>gate<Key.space>change<Key.space>effectively,<Key.space>engage<Key.space>team<Key.space>members<Key.space>in<Key.space>chnge<Key.space><Key.backspace><Key.backspace><Key.backspace>a<Key.backspace><Key.backspace>ange<Key.space>process,<Key.space>and<Key.space>createa<Key.space><Key.backspace><Key.backspace><Key.space>a<Key.space>culture<Key.space>of<Key.space>adaptability<Key.space>and<Key.space>resilience<Key.space><Key.backspace>.
Screenshot: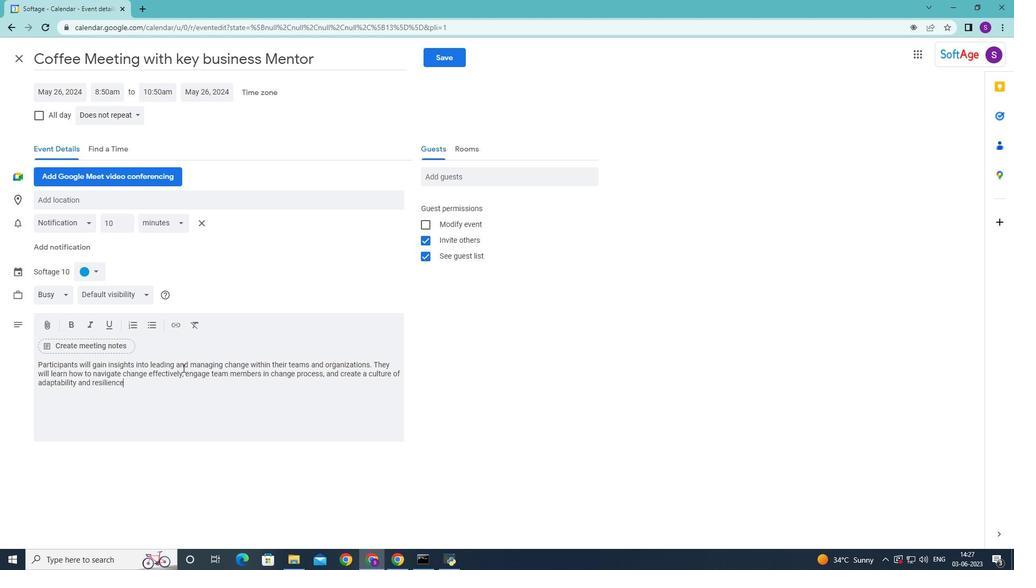 
Action: Mouse moved to (95, 273)
Screenshot: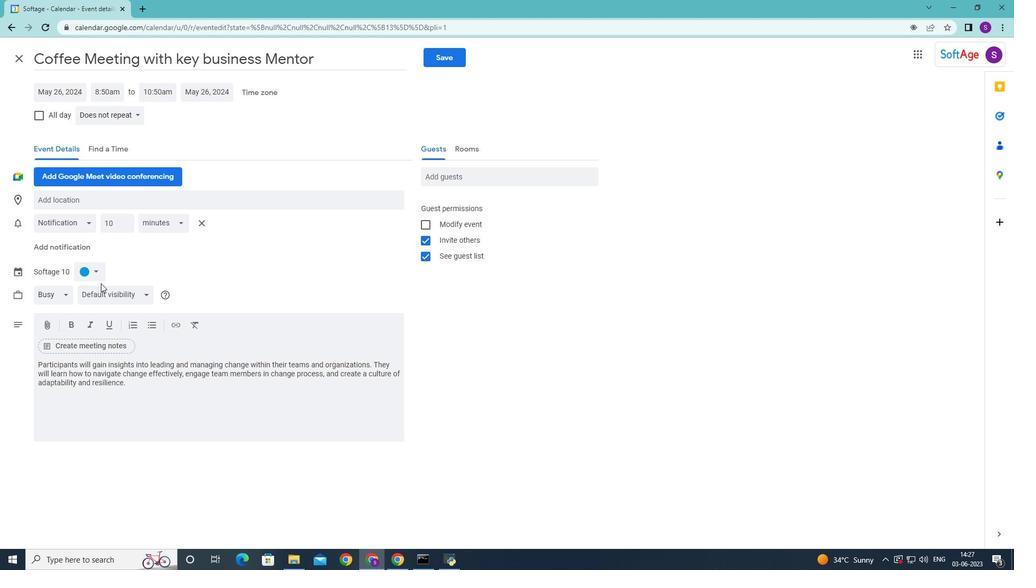 
Action: Mouse pressed left at (95, 273)
Screenshot: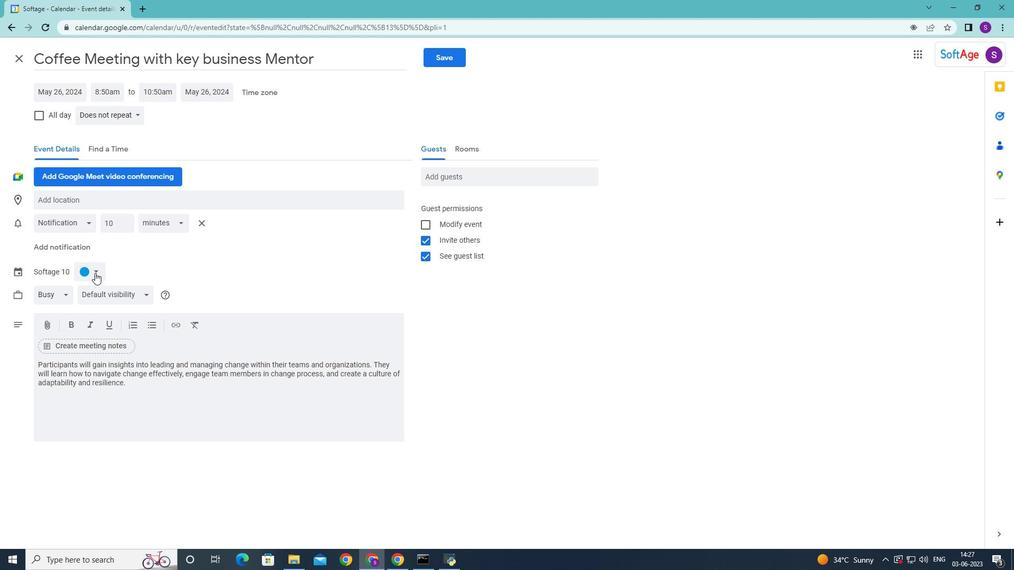 
Action: Mouse moved to (94, 268)
Screenshot: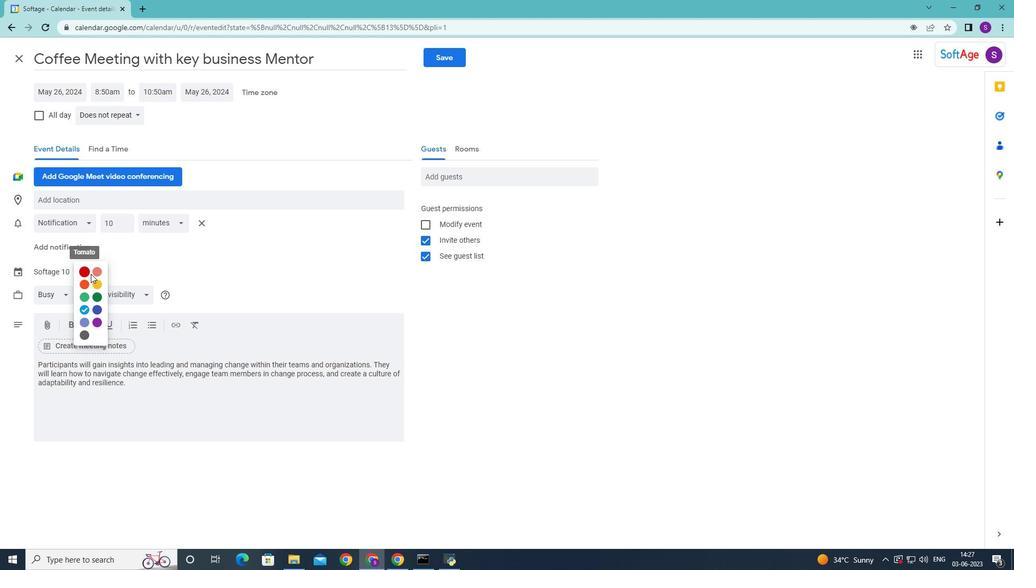 
Action: Mouse pressed left at (94, 268)
Screenshot: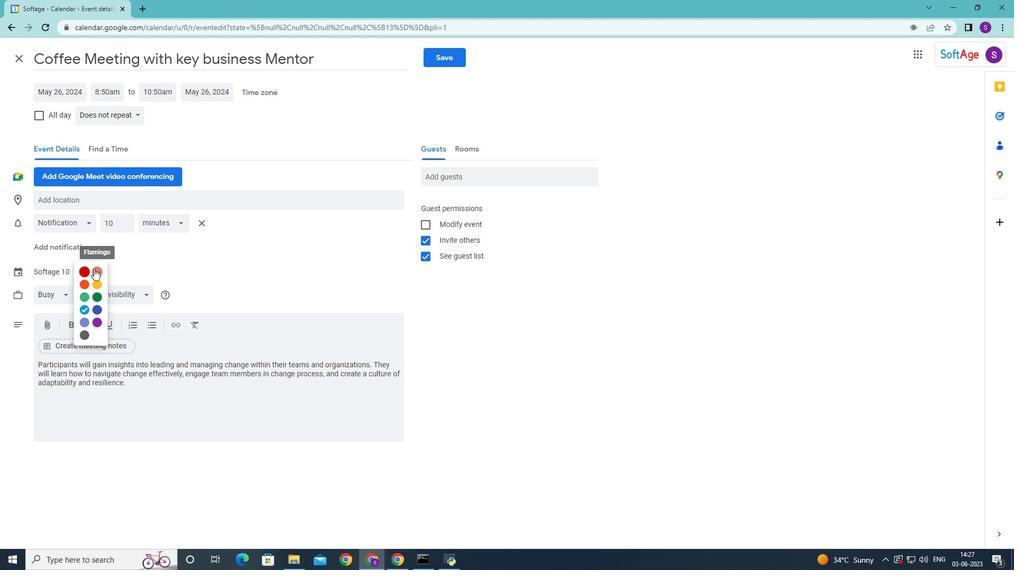 
Action: Mouse moved to (83, 202)
Screenshot: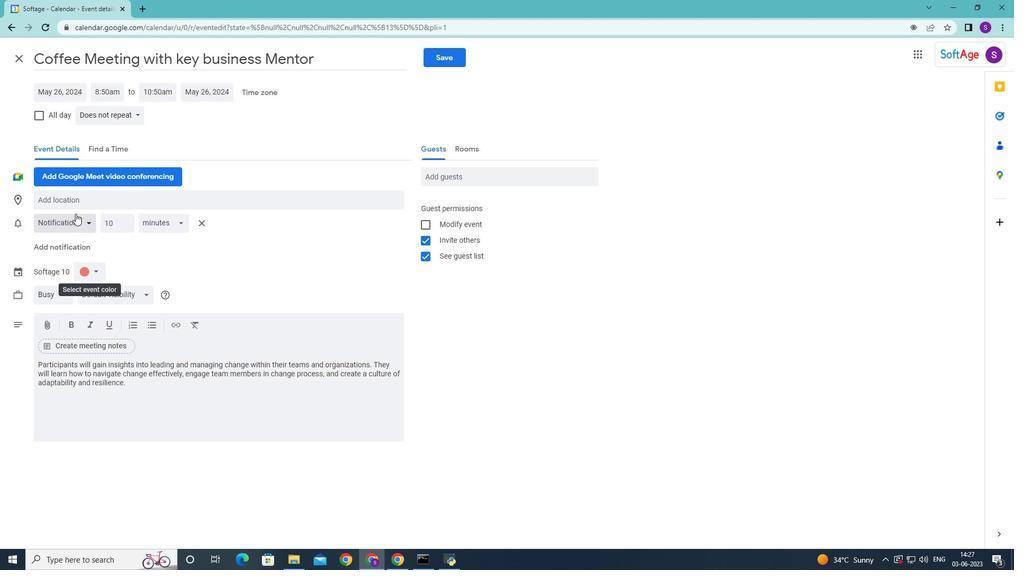 
Action: Mouse pressed left at (83, 202)
Screenshot: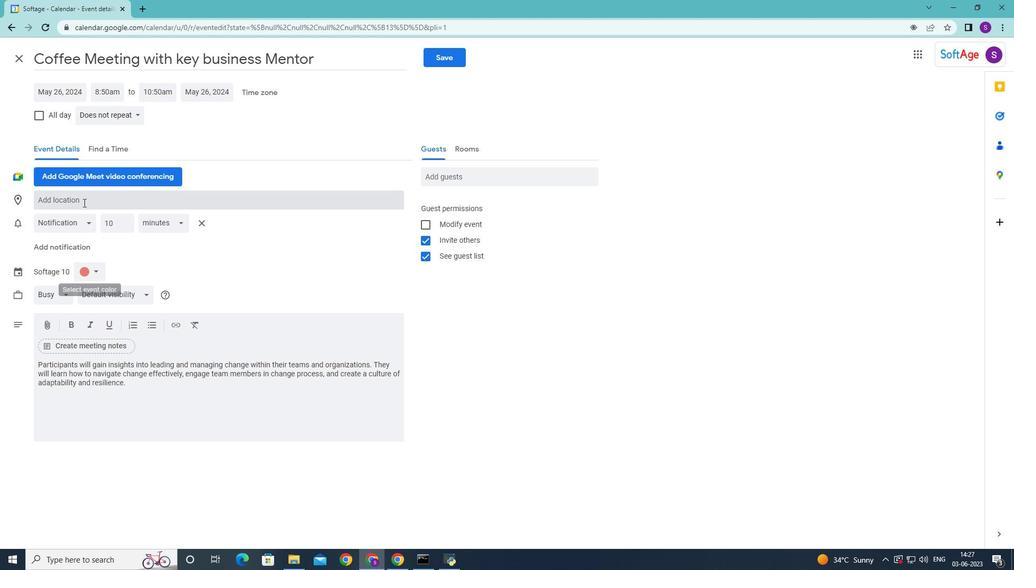 
Action: Key pressed 123<Key.space><Key.shift>Saint<Key.space><Key.shift>Mark's<Key.space><Key.shift>basillica,<Key.space><Key.shift><Key.shift><Key.shift><Key.shift><Key.shift><Key.shift><Key.shift>Venice<Key.space><Key.backspace>,<Key.space>italy
Screenshot: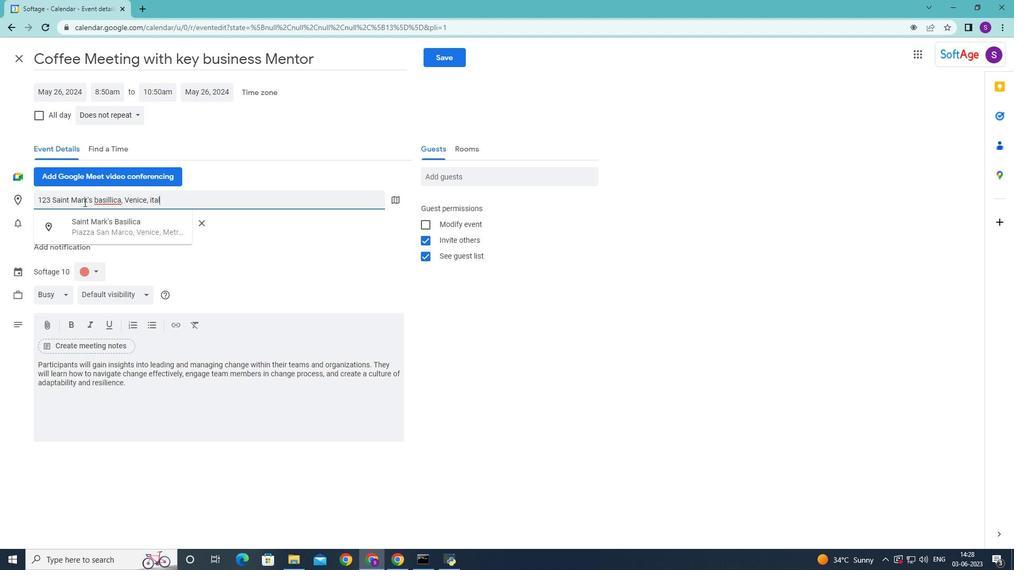 
Action: Mouse moved to (89, 231)
Screenshot: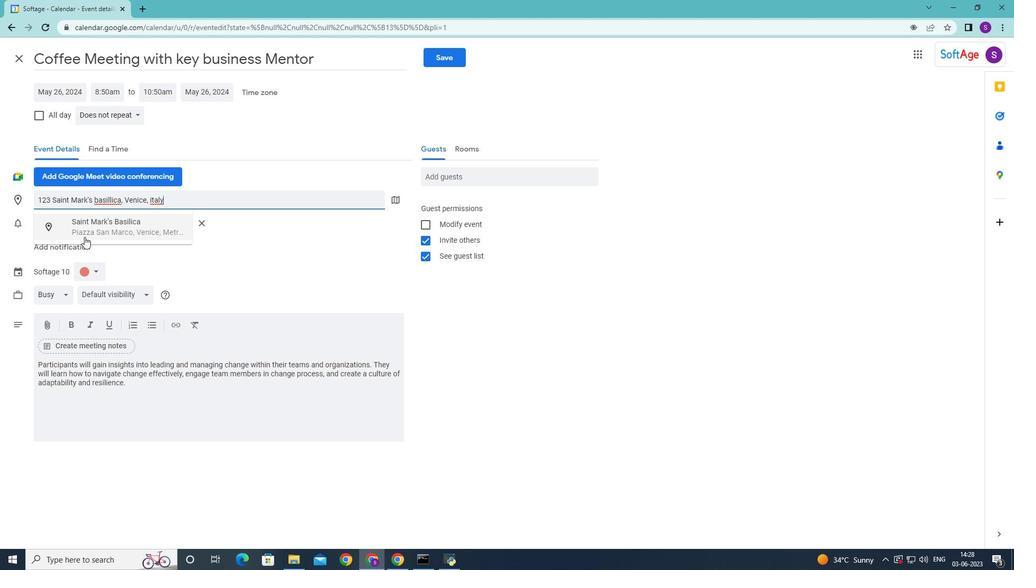 
Action: Mouse pressed left at (89, 231)
Screenshot: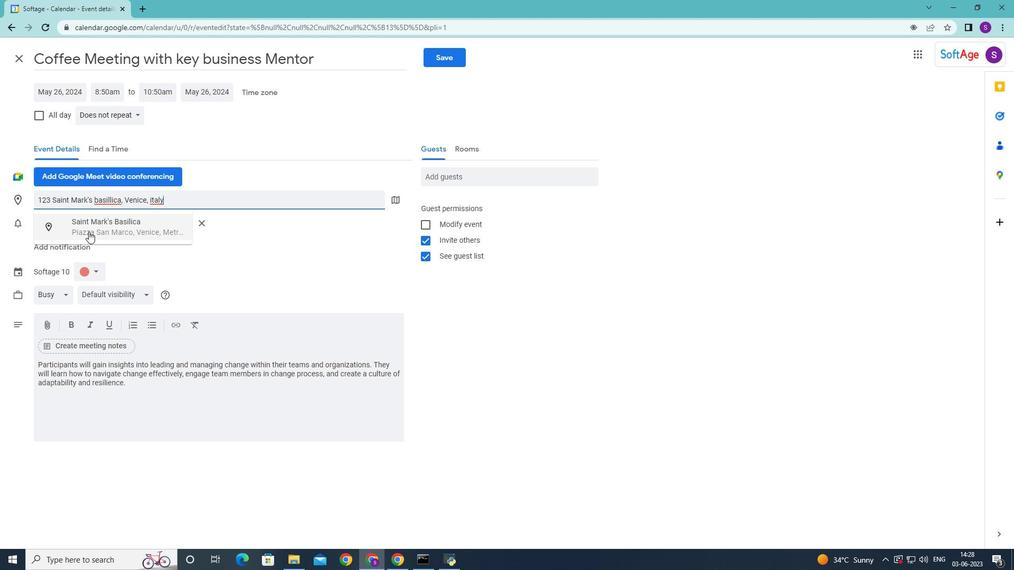 
Action: Mouse moved to (508, 174)
Screenshot: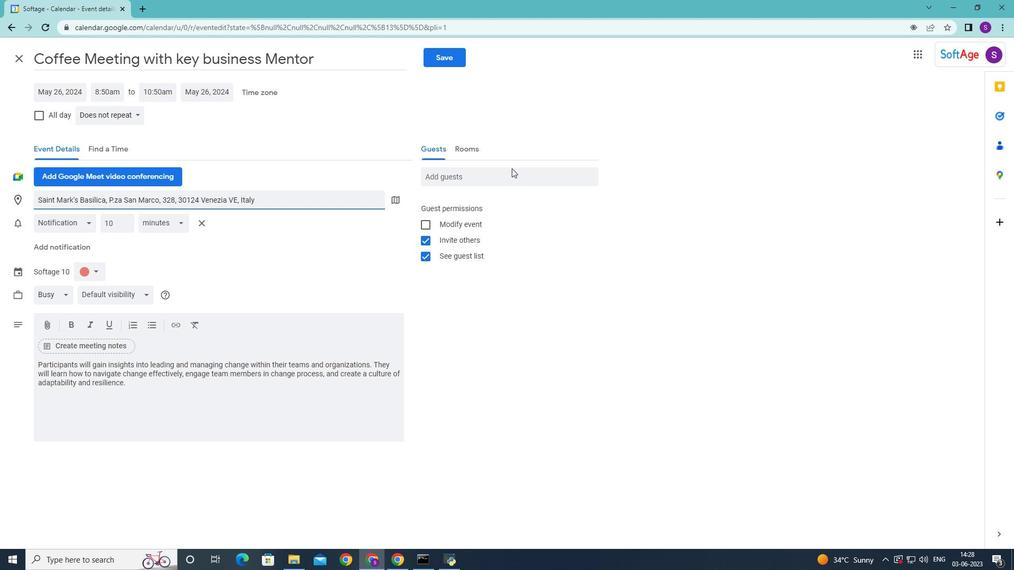
Action: Mouse pressed left at (508, 174)
Screenshot: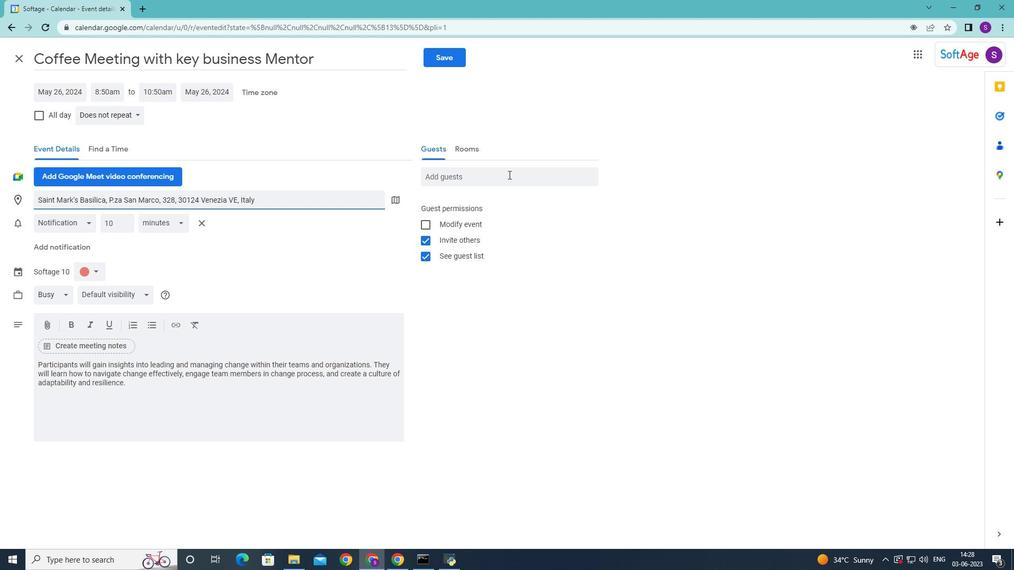 
Action: Mouse moved to (488, 176)
Screenshot: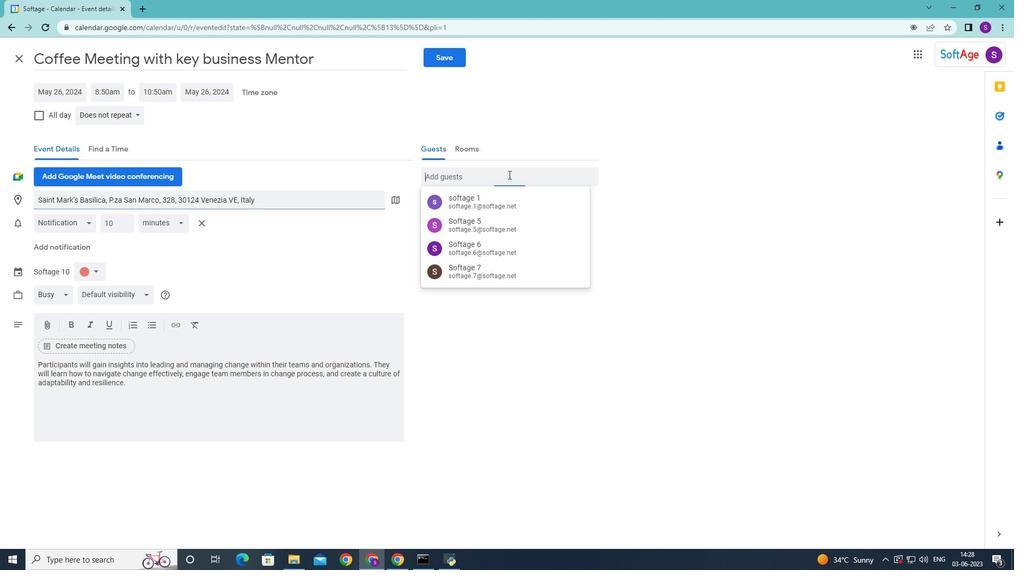 
Action: Key pressed <Key.shift>Softage.2<Key.shift>@softage.net<Key.enter><Key.shift>Softage.3<Key.shift><Key.shift><Key.shift><Key.shift><Key.shift><Key.shift><Key.shift>2softa<Key.backspace><Key.backspace><Key.backspace><Key.backspace><Key.backspace><Key.backspace><Key.shift><Key.shift><Key.shift><Key.shift>@
Screenshot: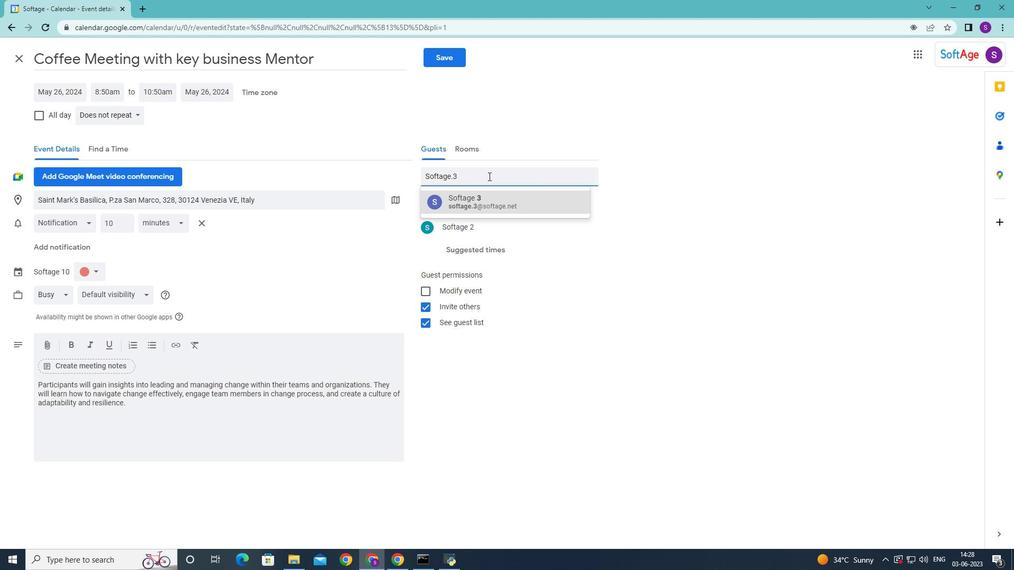 
Action: Mouse moved to (502, 194)
Screenshot: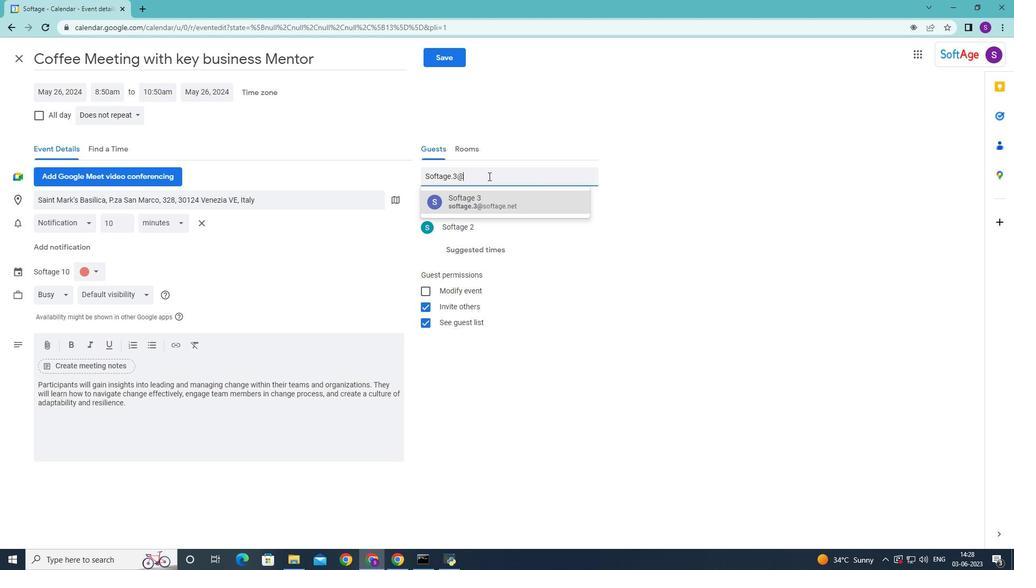 
Action: Mouse pressed left at (502, 194)
Screenshot: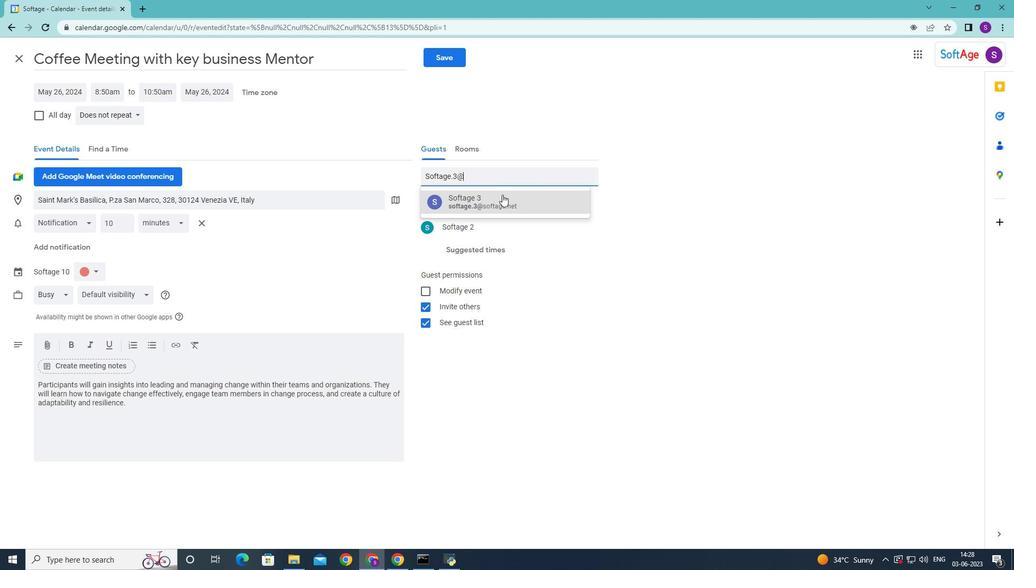 
Action: Mouse moved to (116, 107)
Screenshot: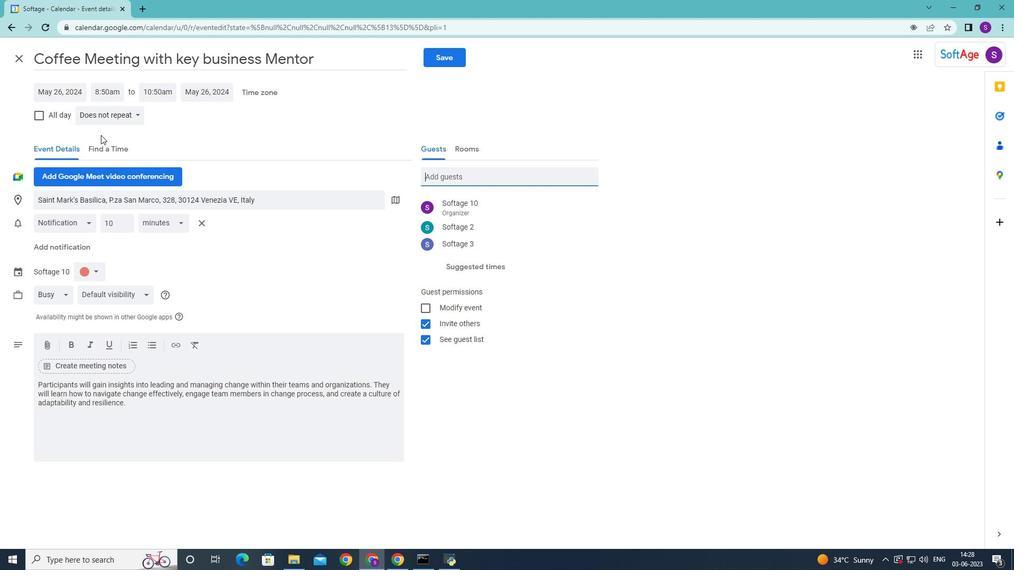 
Action: Mouse pressed left at (116, 107)
Screenshot: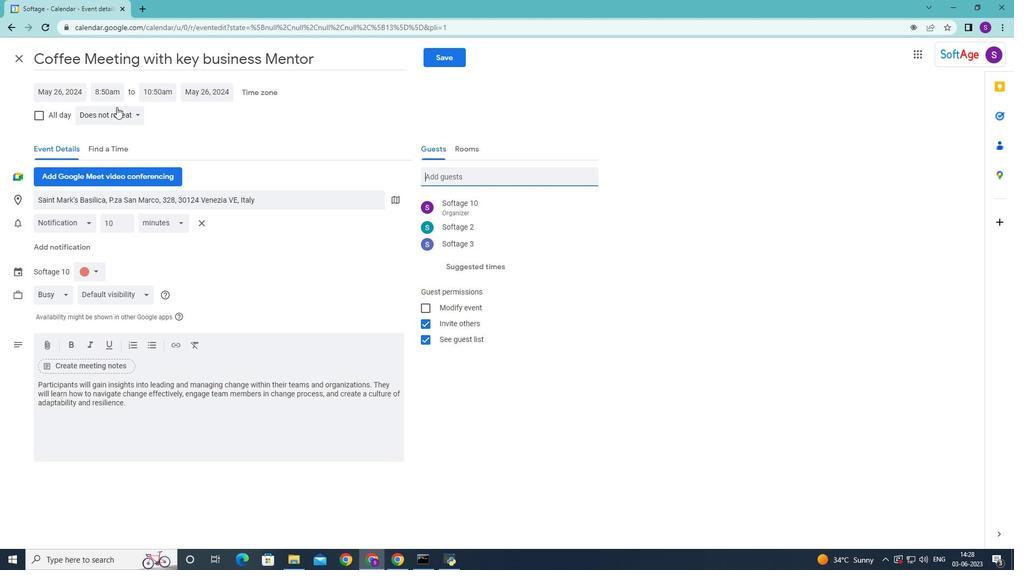 
Action: Mouse moved to (113, 128)
Screenshot: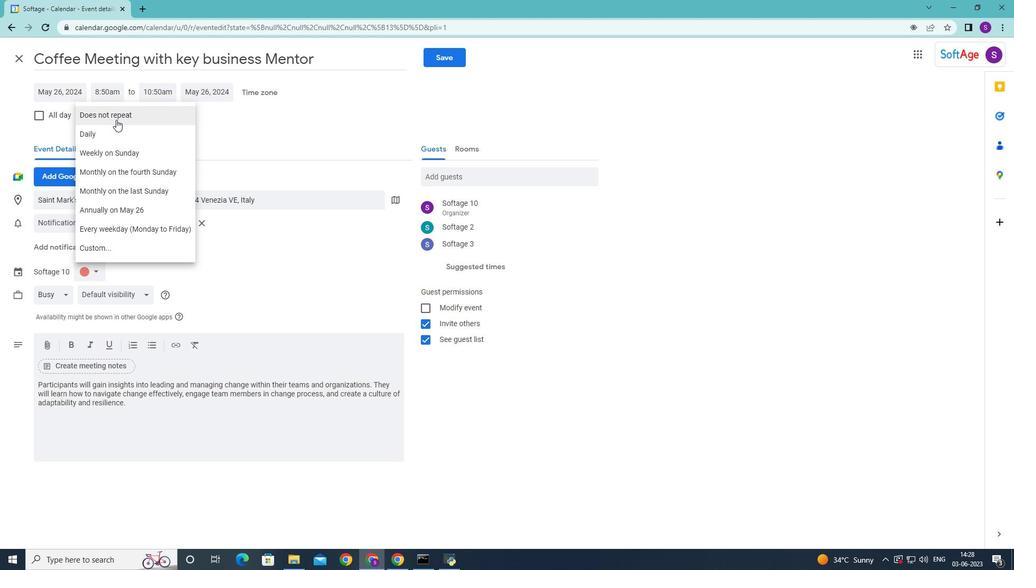 
Action: Mouse pressed left at (113, 128)
Screenshot: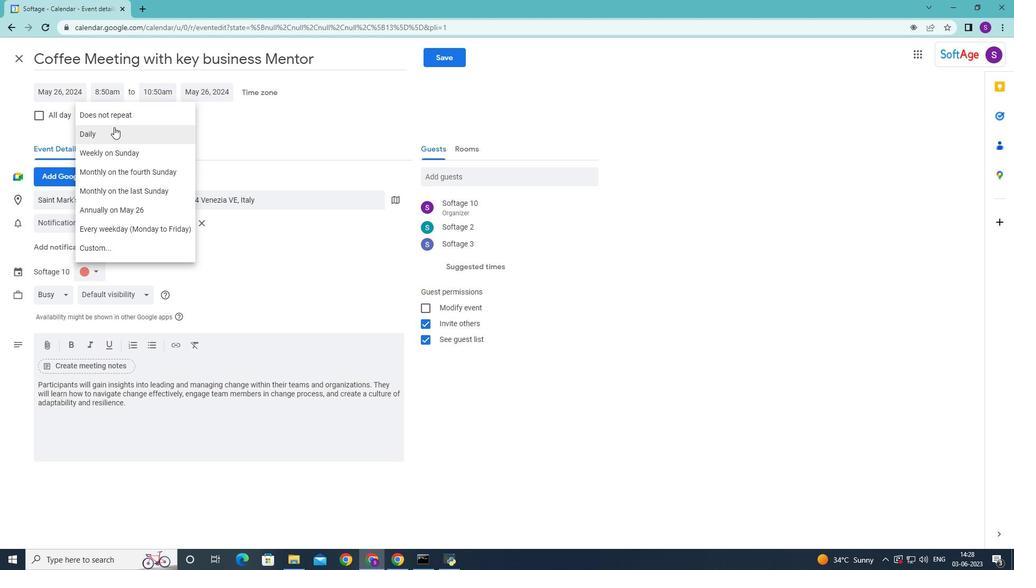 
Action: Mouse moved to (458, 59)
Screenshot: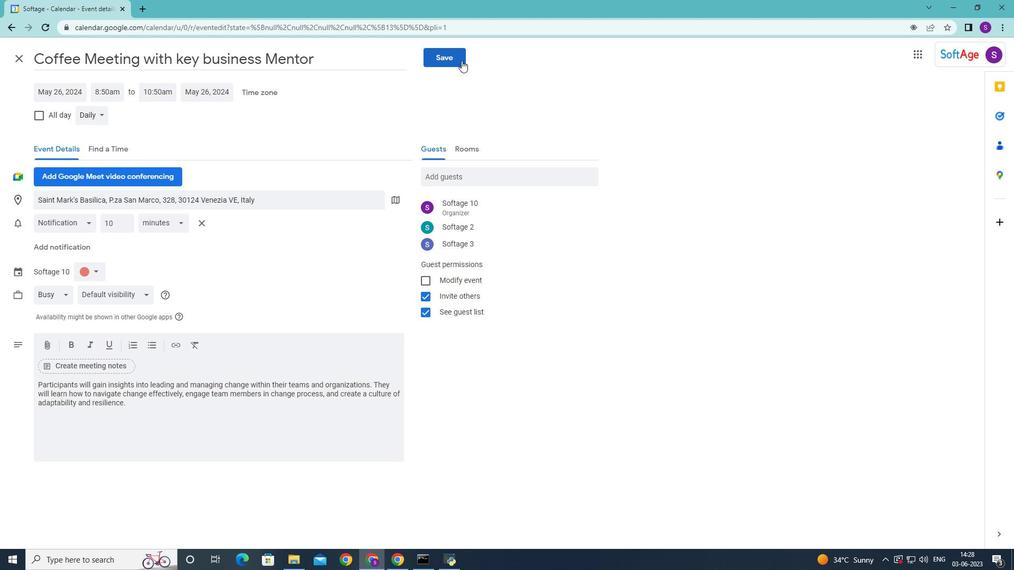 
Action: Mouse pressed left at (458, 59)
Screenshot: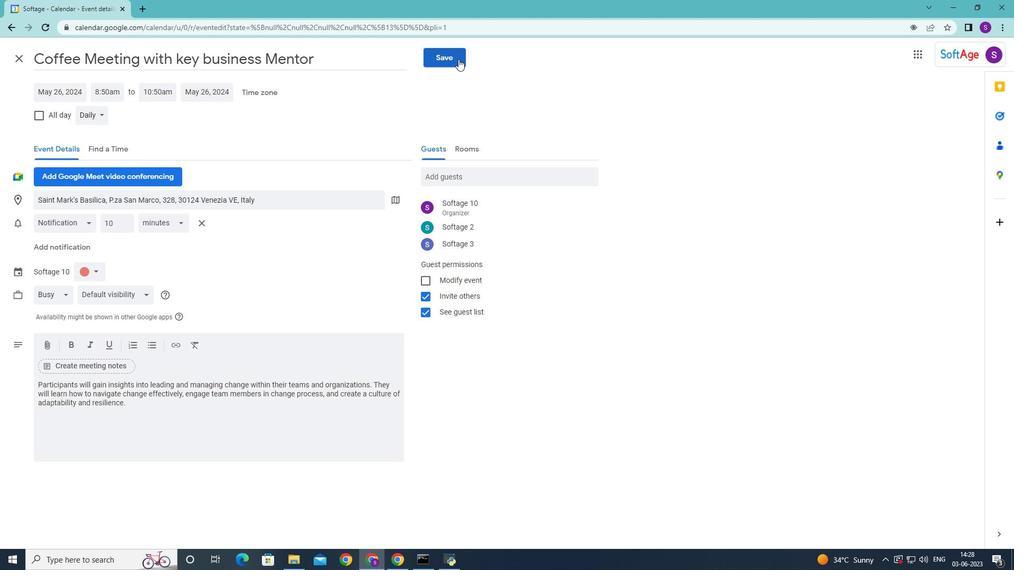
Action: Mouse moved to (594, 318)
Screenshot: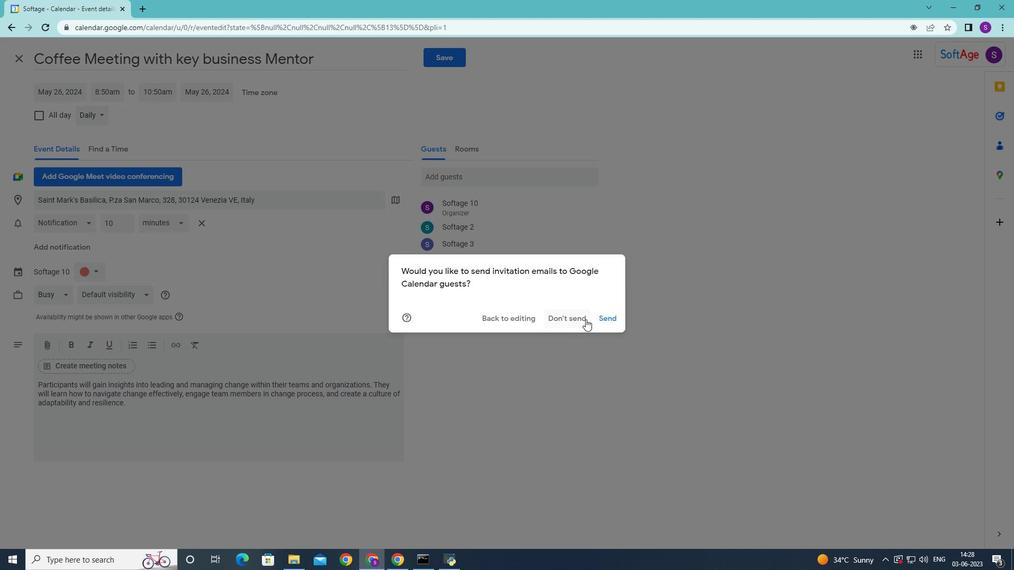 
Action: Mouse pressed left at (594, 318)
Screenshot: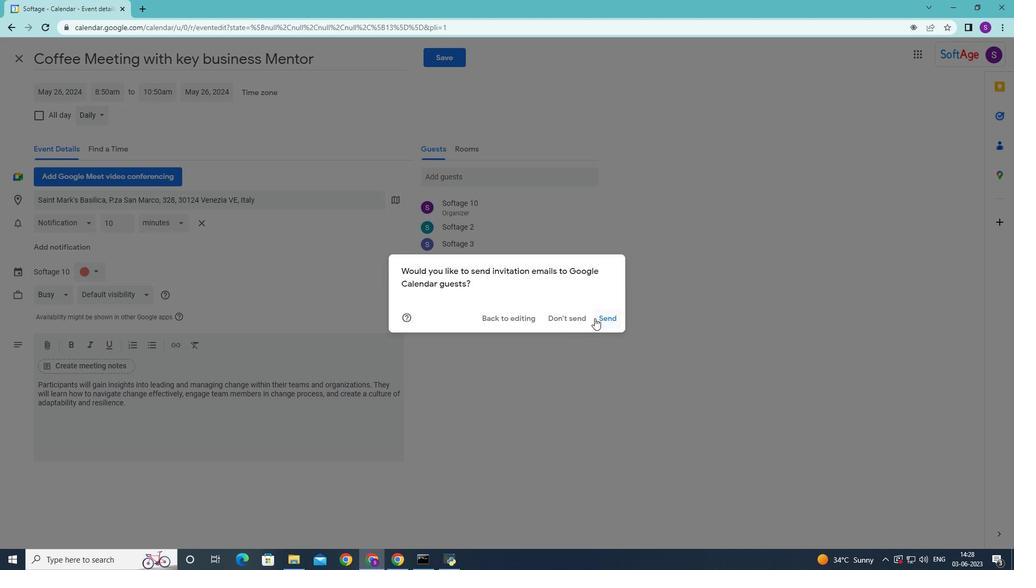 
Action: Mouse moved to (475, 381)
Screenshot: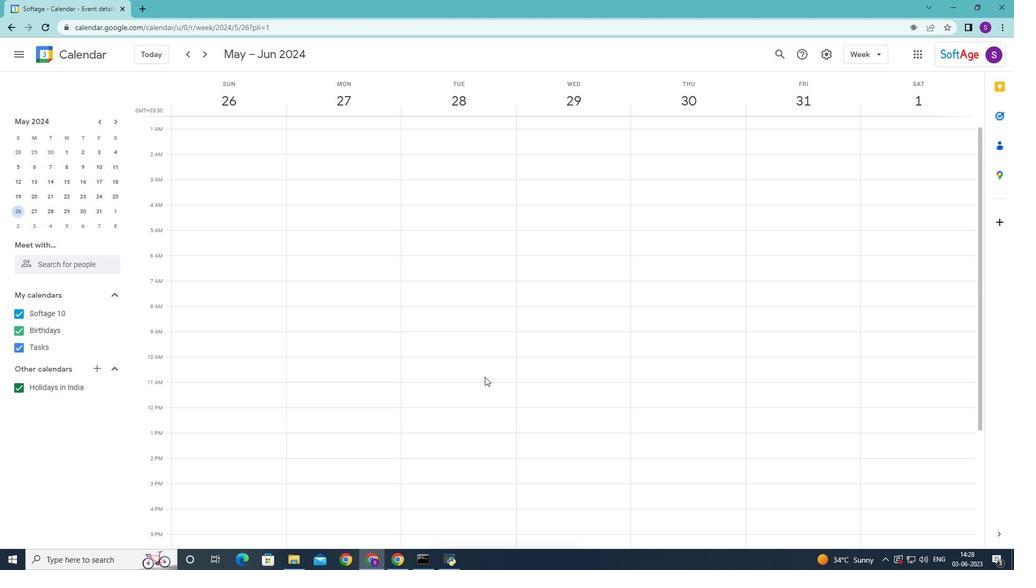 
